 Task: Check the average views per listing of new roof in the last 3 years.
Action: Mouse moved to (890, 211)
Screenshot: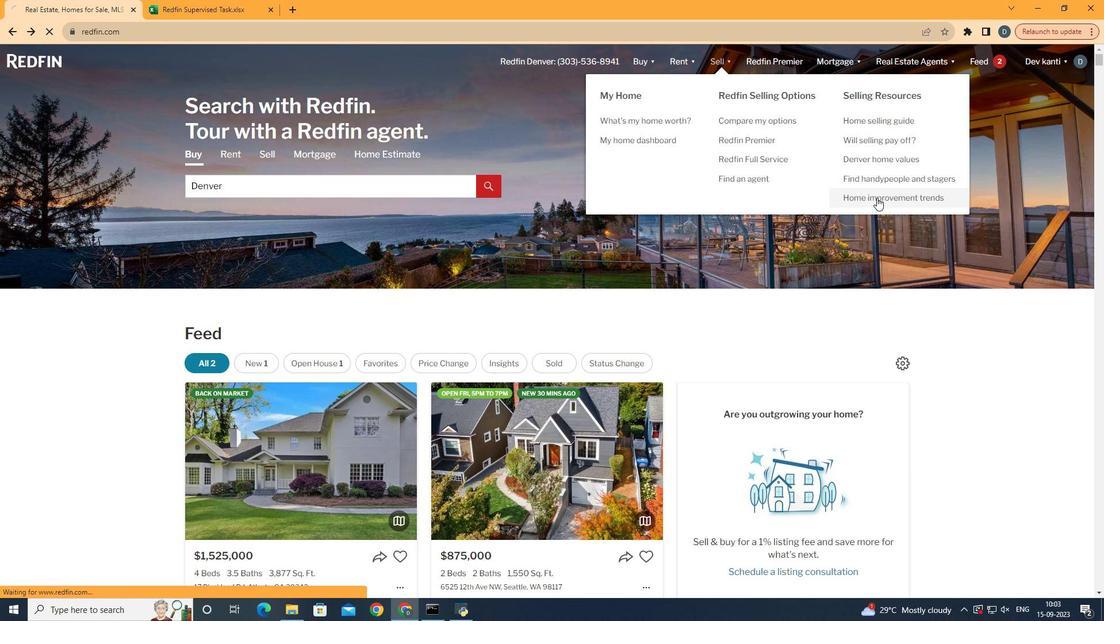 
Action: Mouse pressed left at (890, 211)
Screenshot: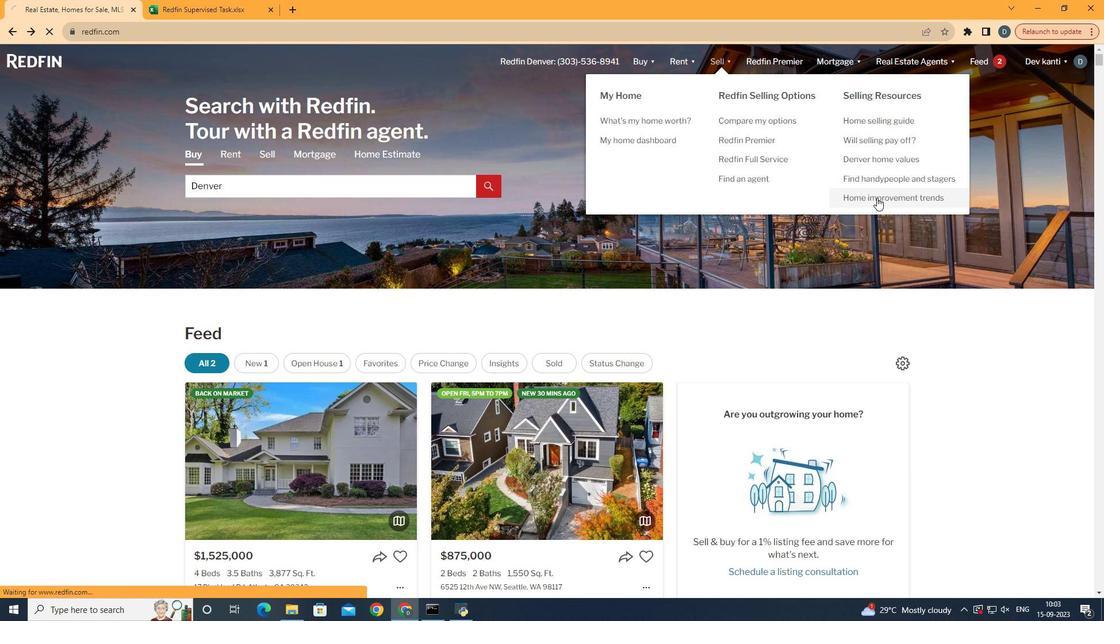 
Action: Mouse moved to (286, 235)
Screenshot: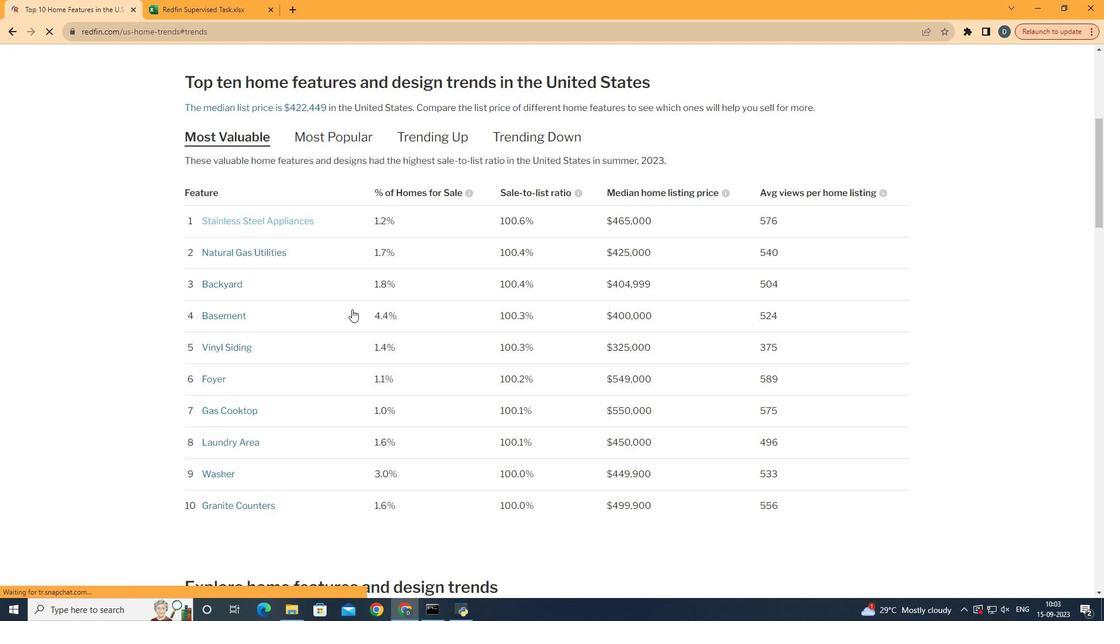
Action: Mouse pressed left at (286, 235)
Screenshot: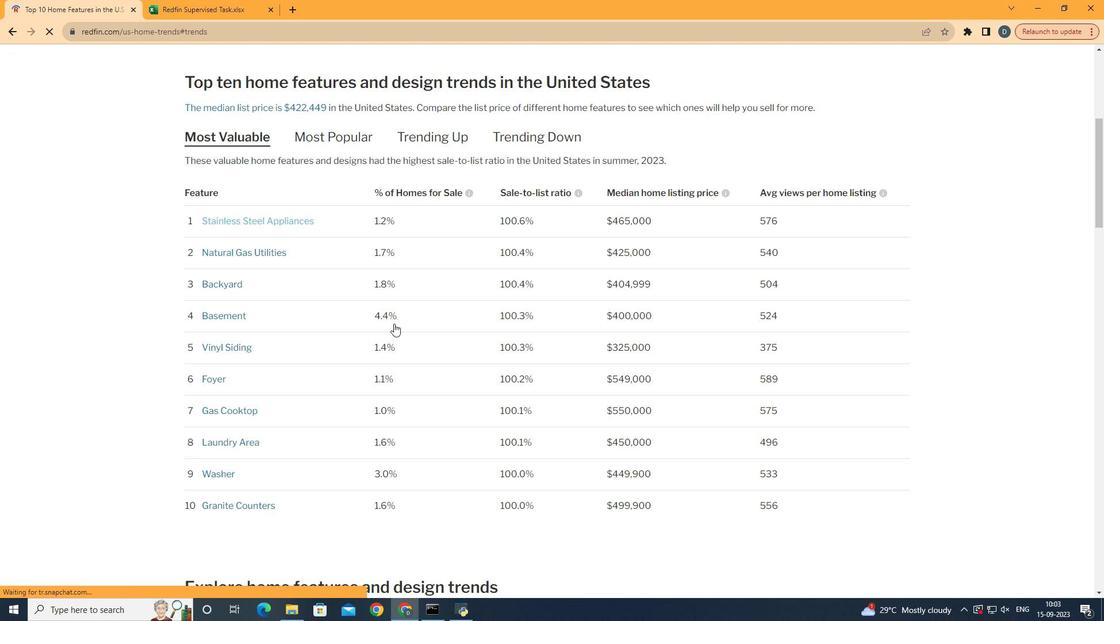 
Action: Mouse moved to (450, 334)
Screenshot: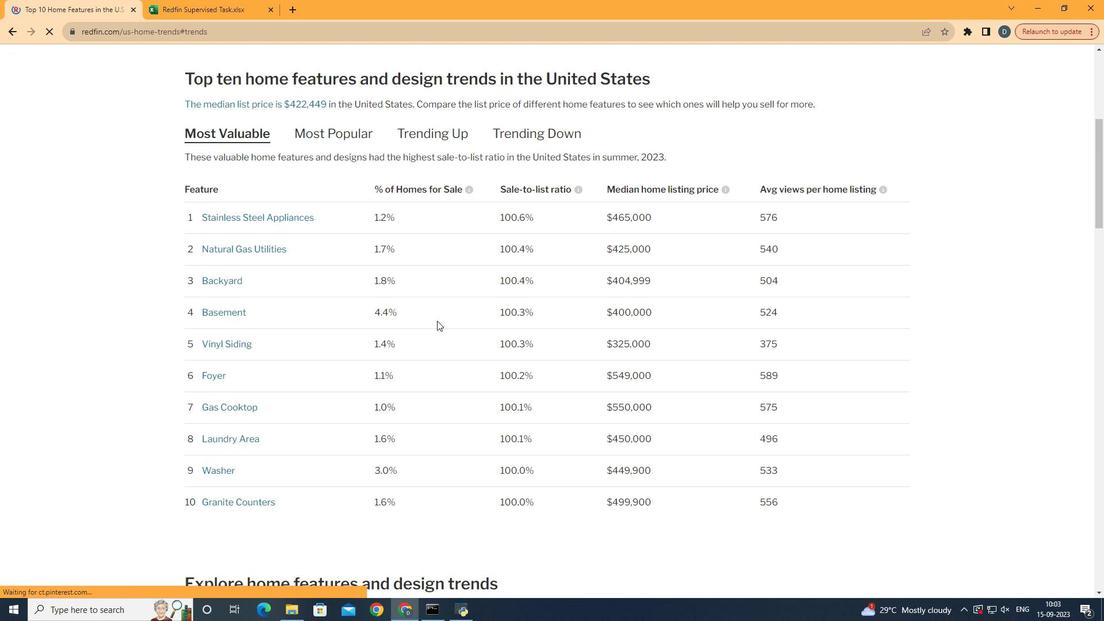 
Action: Mouse scrolled (450, 334) with delta (0, 0)
Screenshot: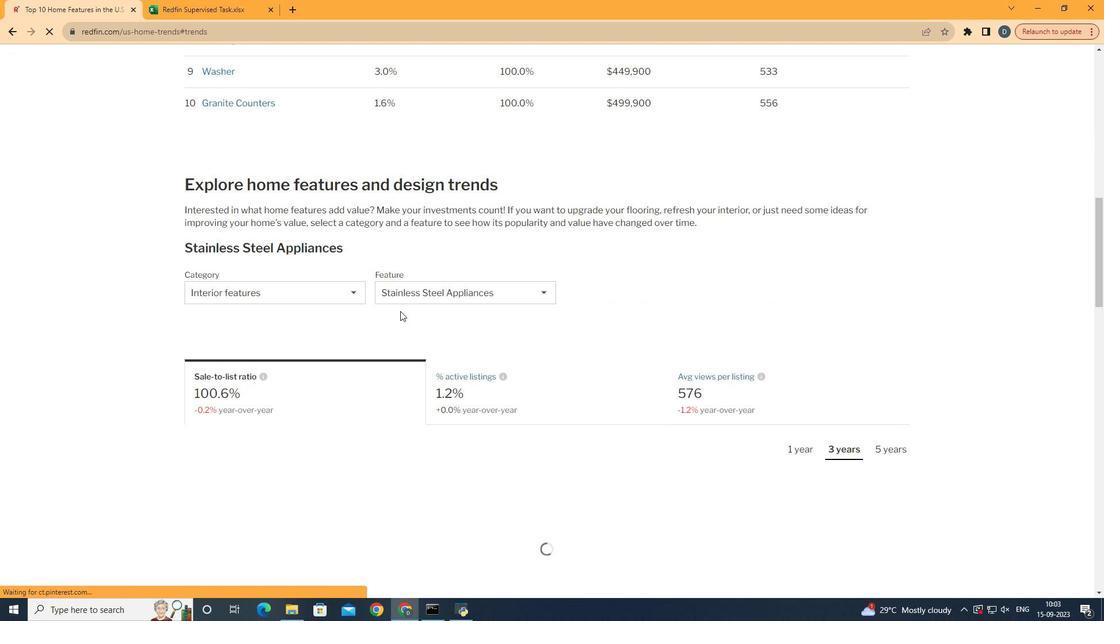 
Action: Mouse scrolled (450, 334) with delta (0, 0)
Screenshot: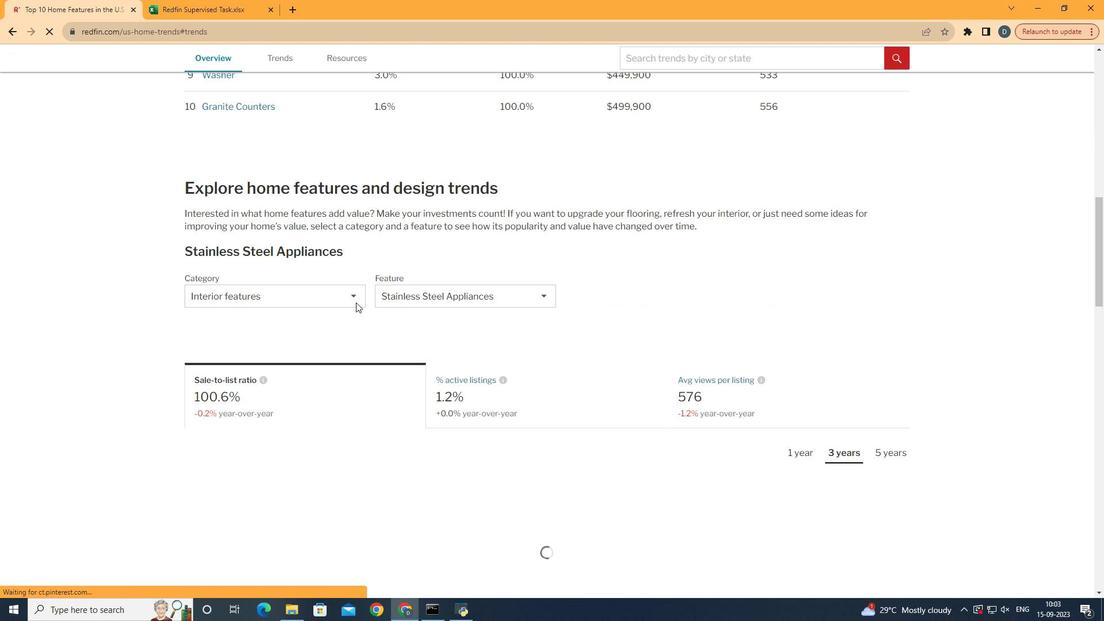 
Action: Mouse scrolled (450, 334) with delta (0, 0)
Screenshot: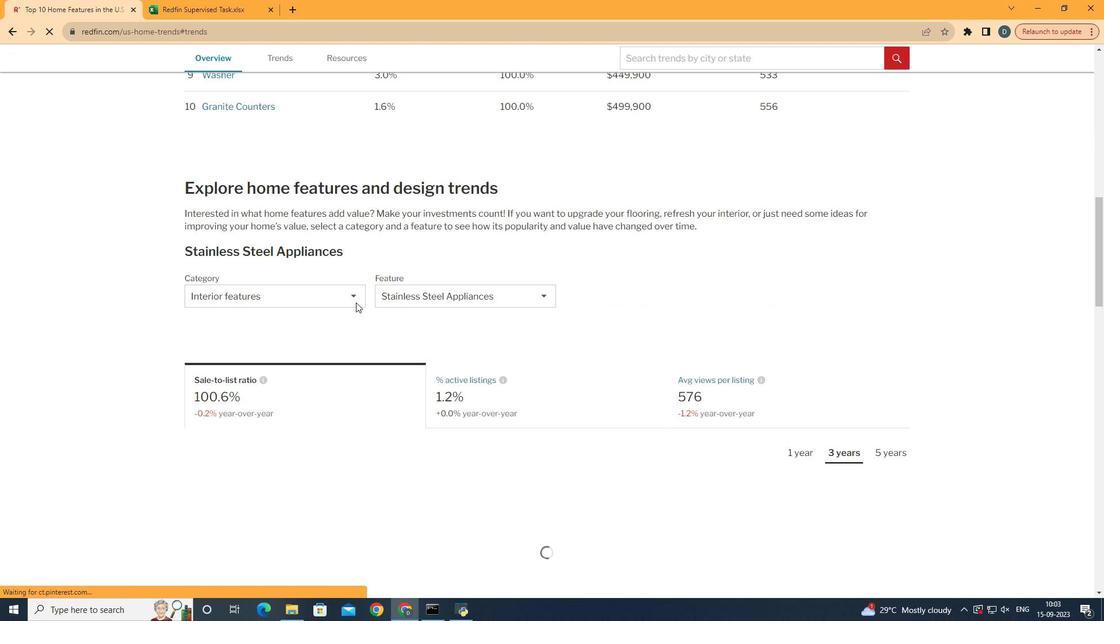 
Action: Mouse scrolled (450, 334) with delta (0, 0)
Screenshot: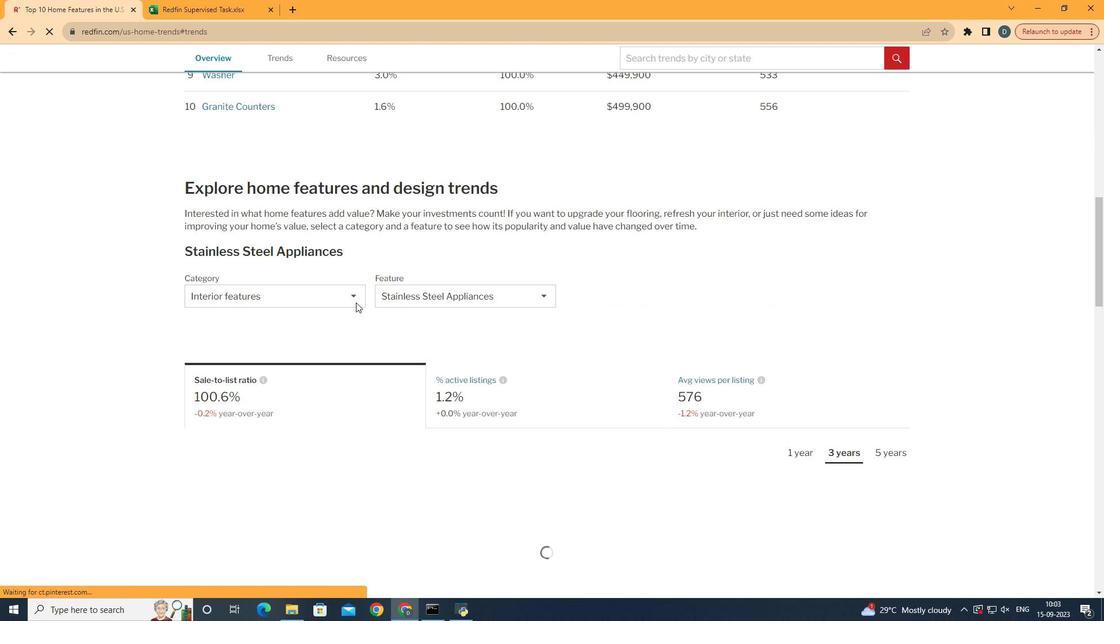 
Action: Mouse scrolled (450, 334) with delta (0, 0)
Screenshot: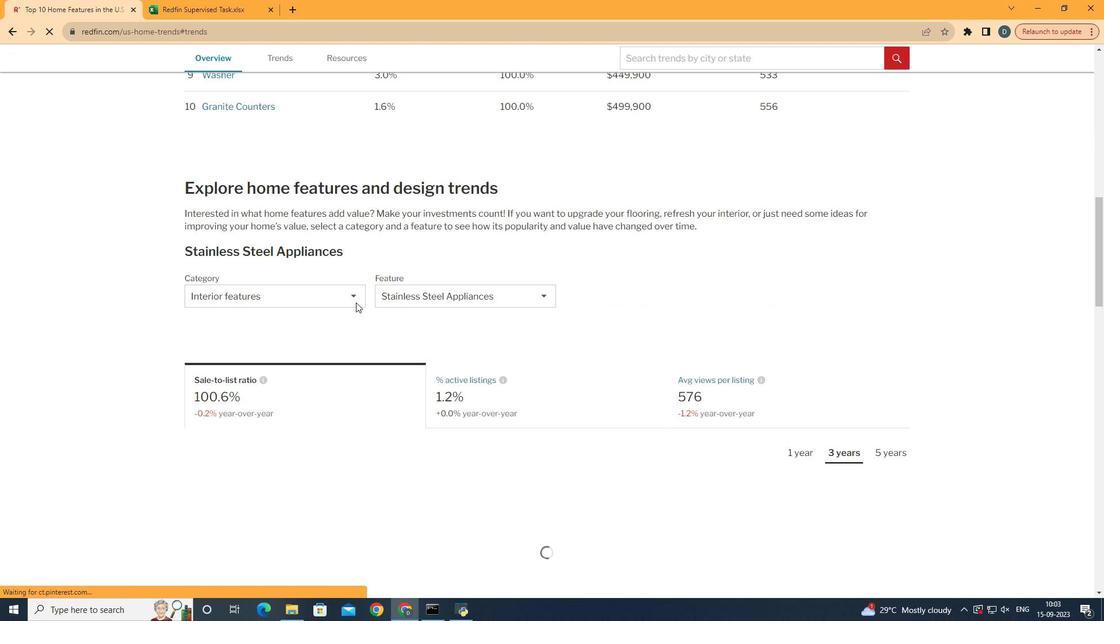 
Action: Mouse scrolled (450, 334) with delta (0, 0)
Screenshot: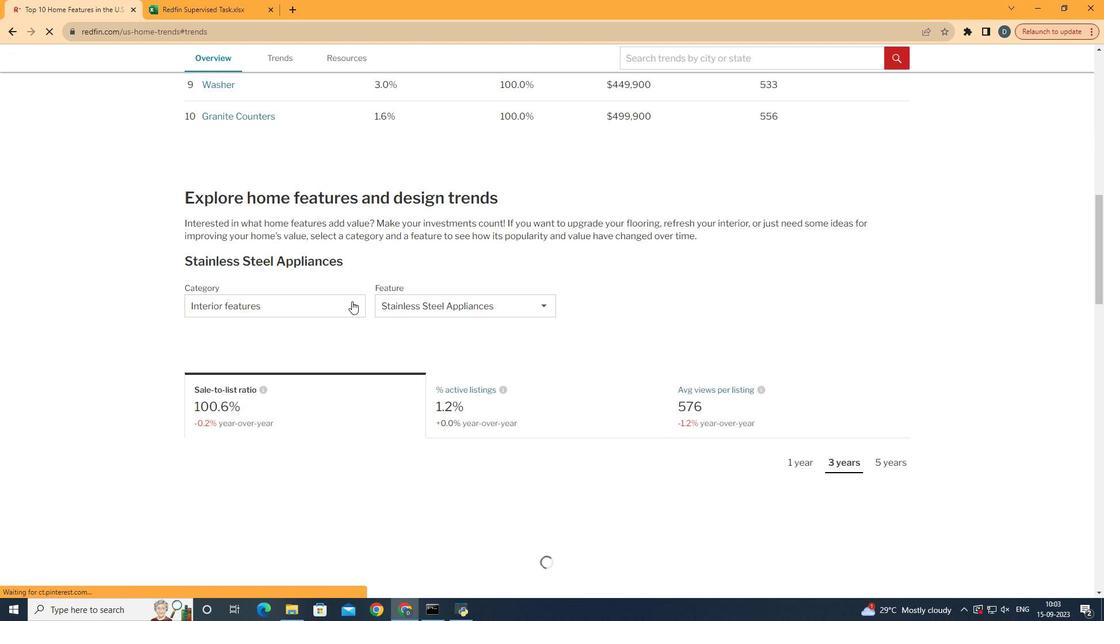 
Action: Mouse scrolled (450, 334) with delta (0, 0)
Screenshot: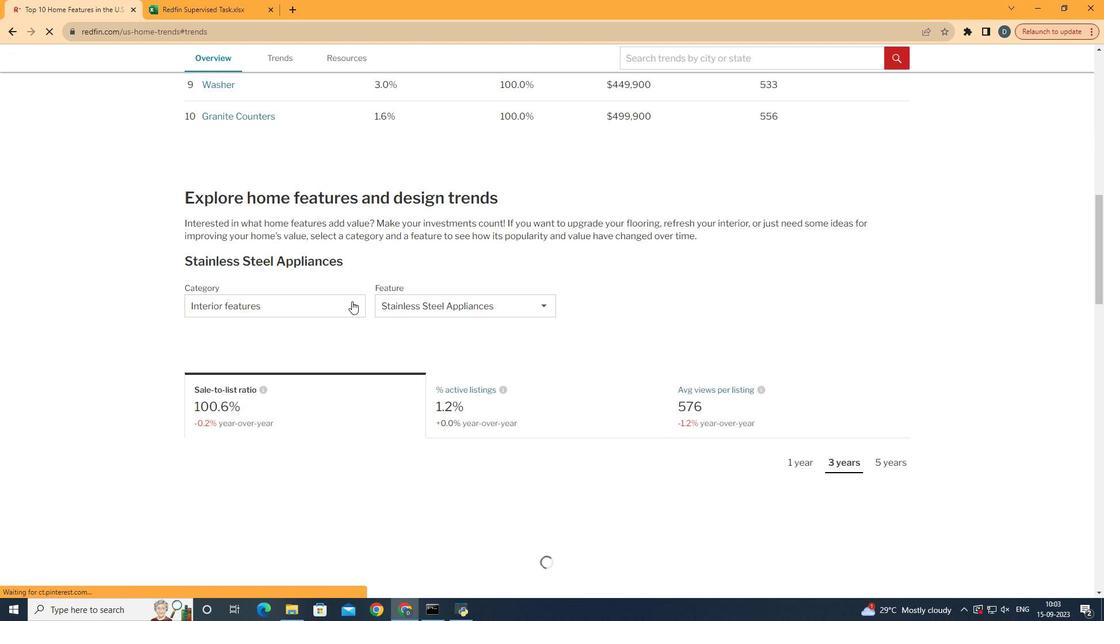 
Action: Mouse moved to (364, 312)
Screenshot: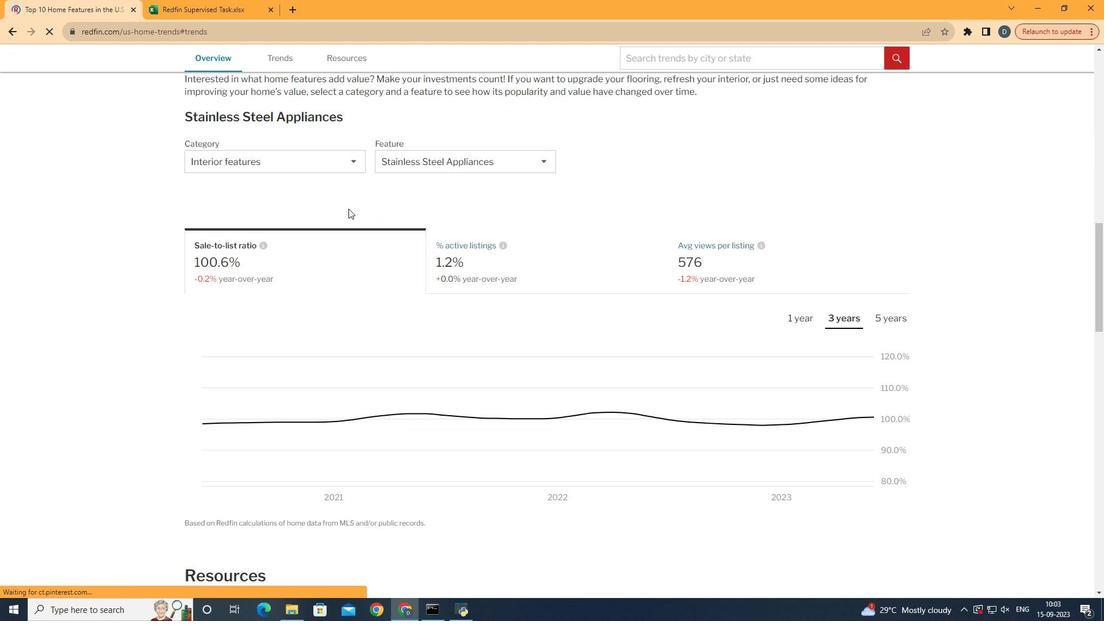 
Action: Mouse scrolled (364, 312) with delta (0, 0)
Screenshot: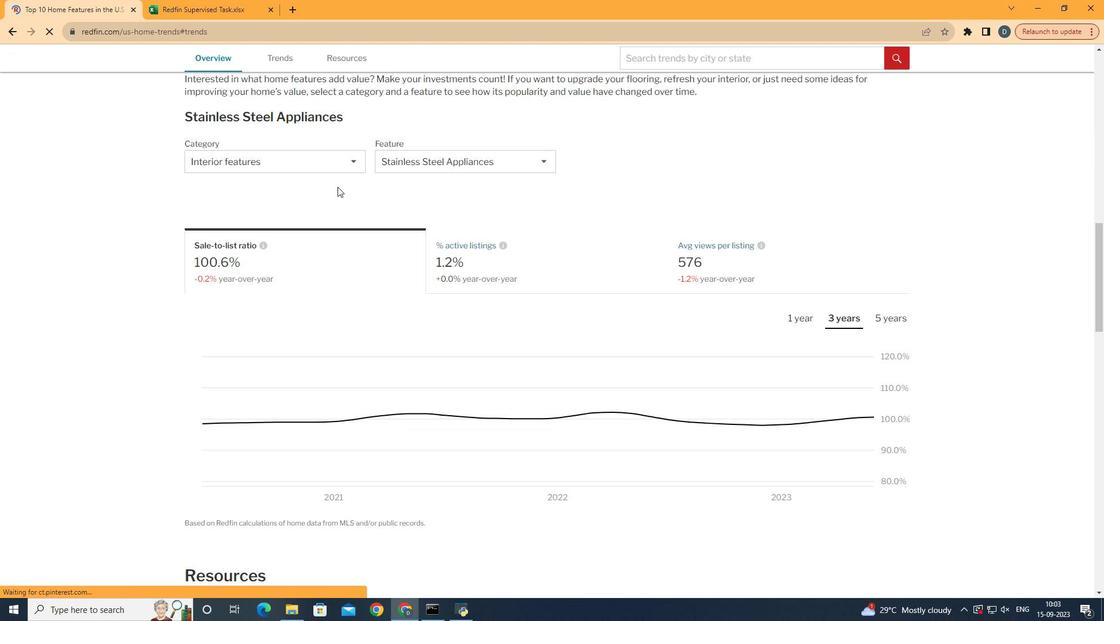 
Action: Mouse scrolled (364, 312) with delta (0, 0)
Screenshot: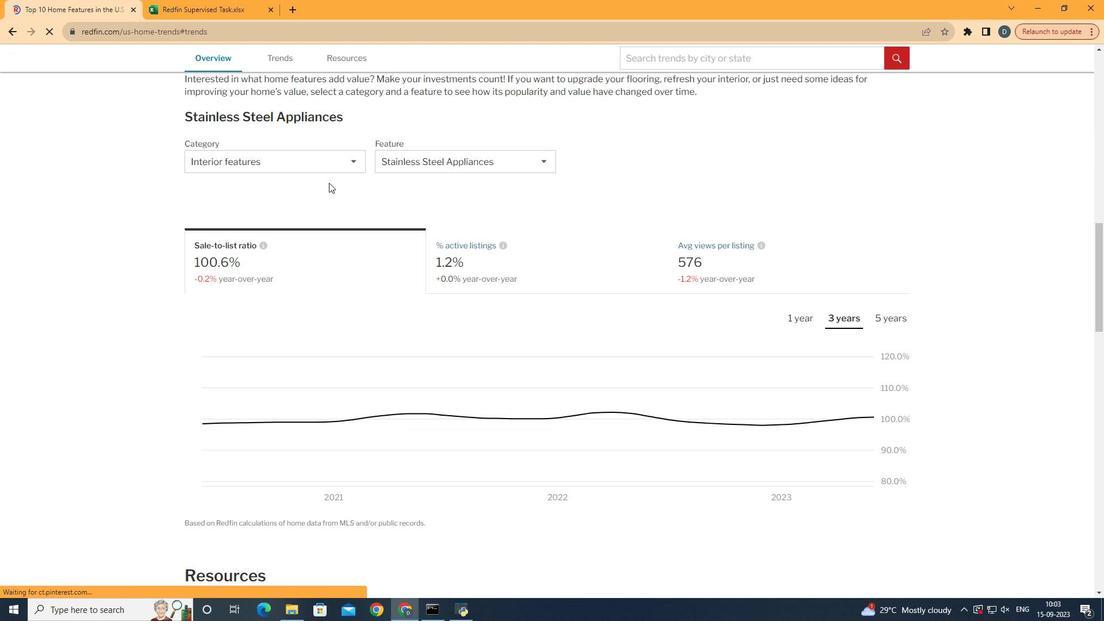 
Action: Mouse scrolled (364, 312) with delta (0, 0)
Screenshot: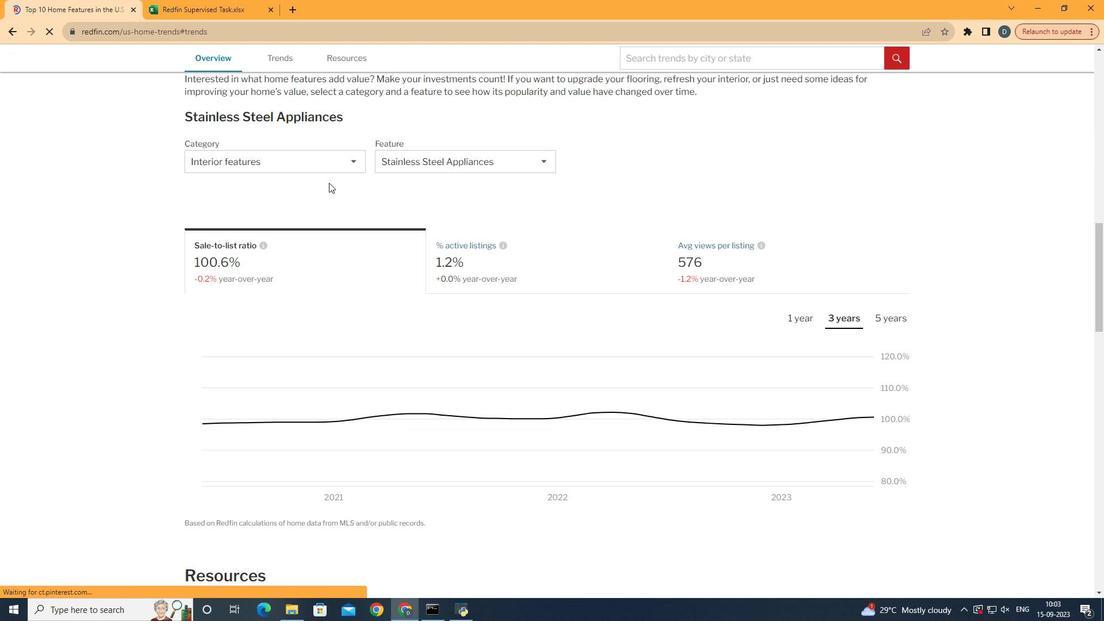 
Action: Mouse scrolled (364, 312) with delta (0, 0)
Screenshot: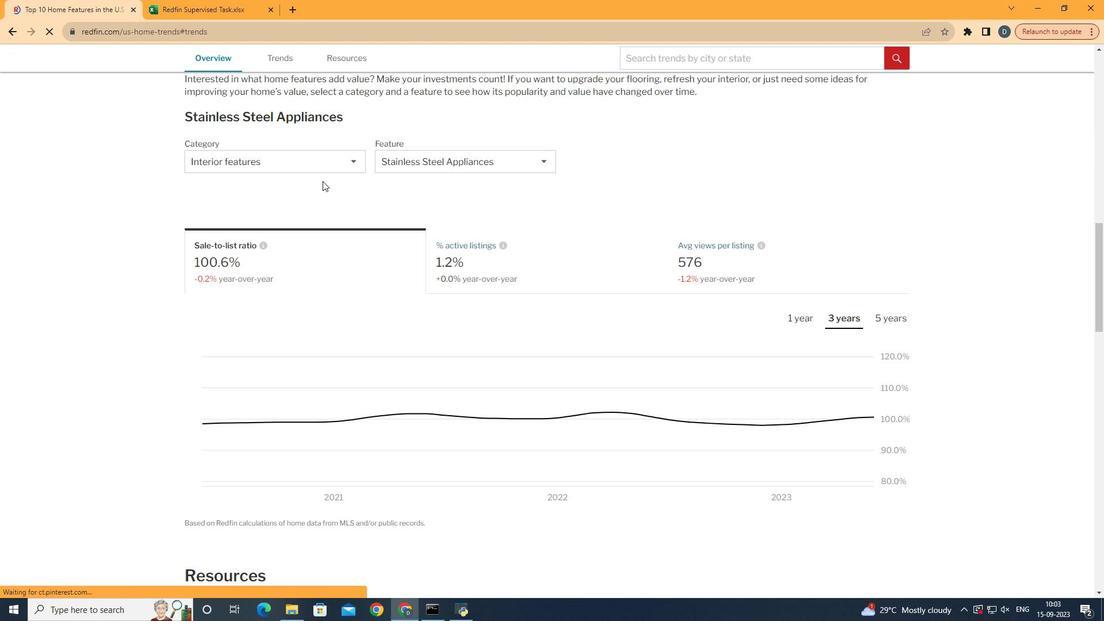 
Action: Mouse scrolled (364, 312) with delta (0, 0)
Screenshot: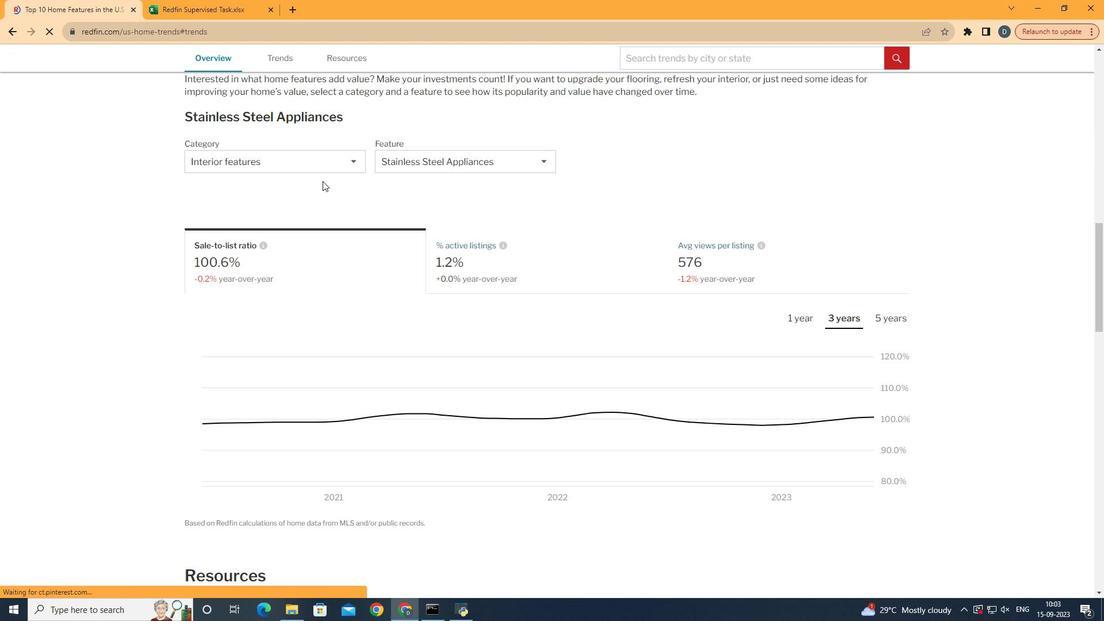 
Action: Mouse moved to (332, 182)
Screenshot: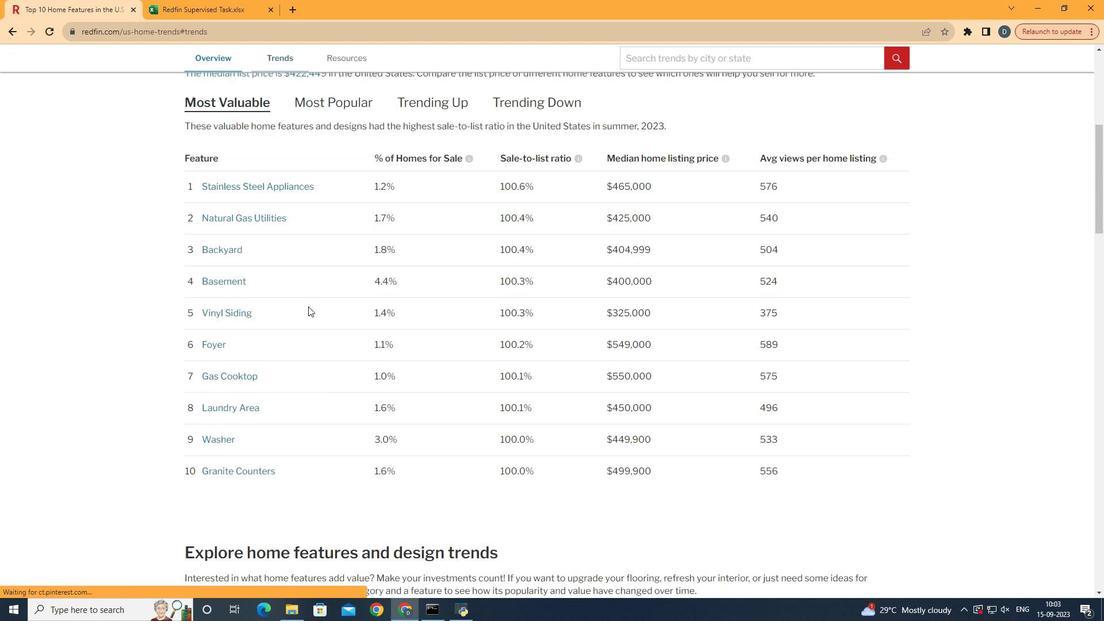 
Action: Mouse pressed left at (332, 182)
Screenshot: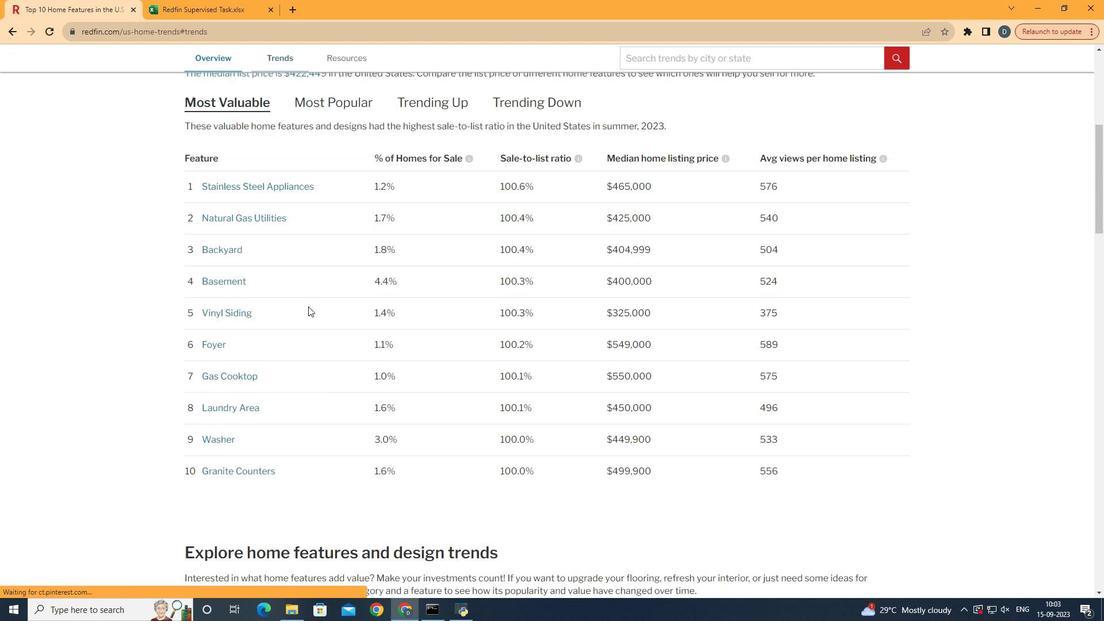 
Action: Mouse moved to (322, 320)
Screenshot: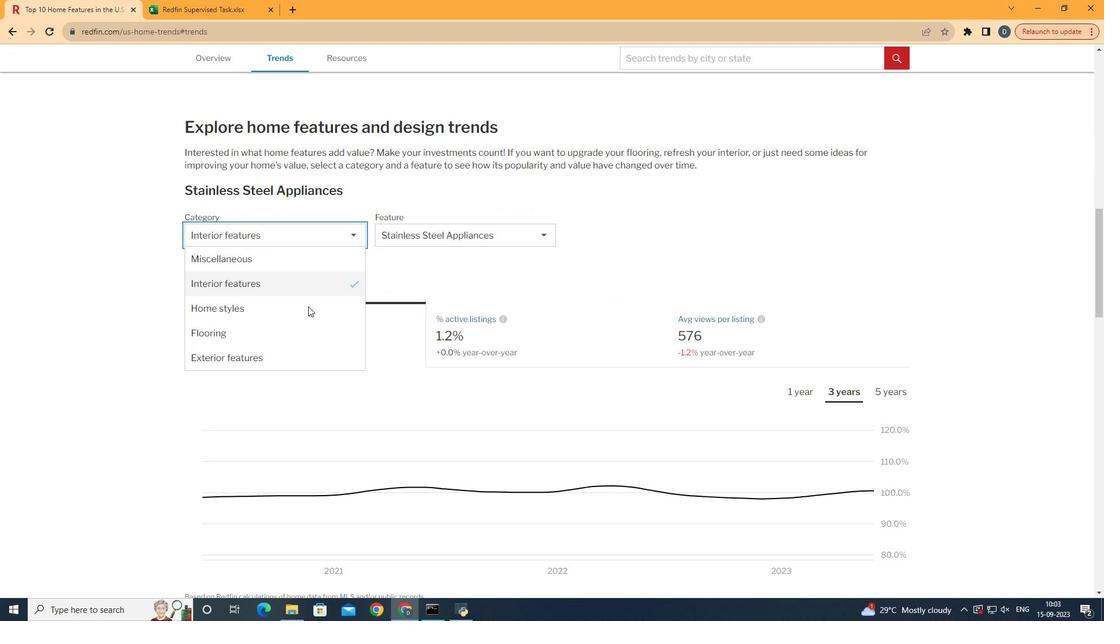 
Action: Mouse scrolled (322, 319) with delta (0, 0)
Screenshot: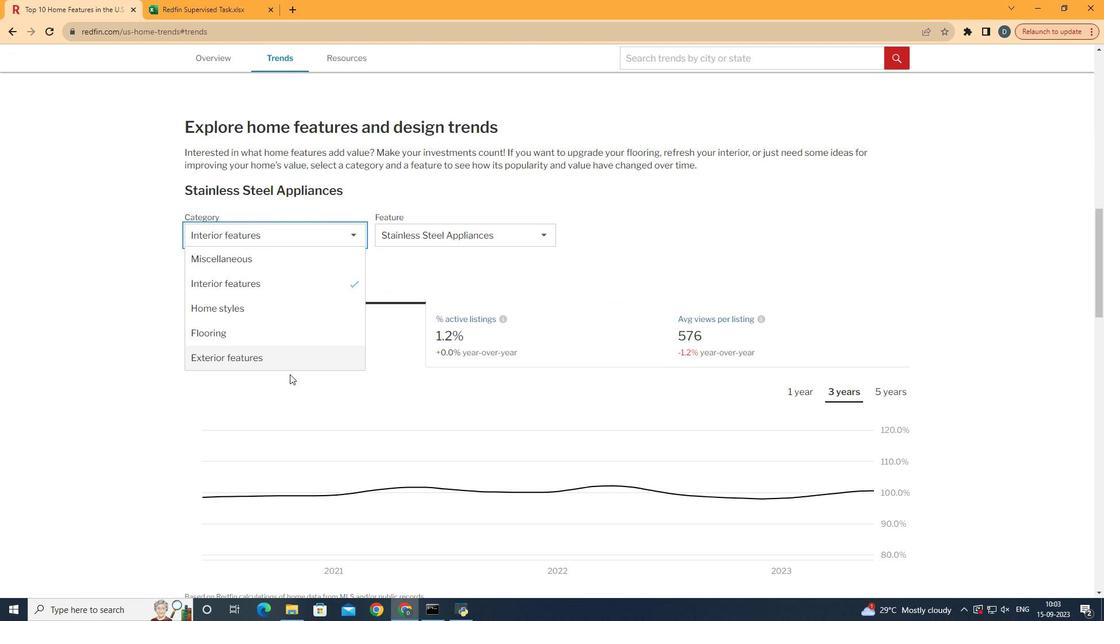 
Action: Mouse scrolled (322, 319) with delta (0, 0)
Screenshot: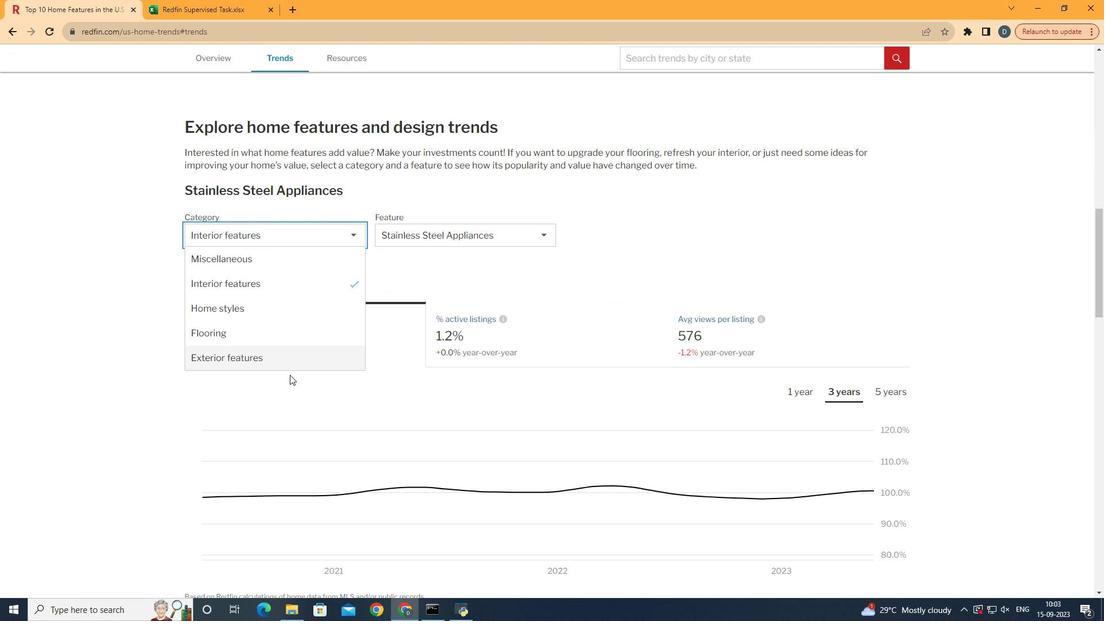 
Action: Mouse scrolled (322, 319) with delta (0, -1)
Screenshot: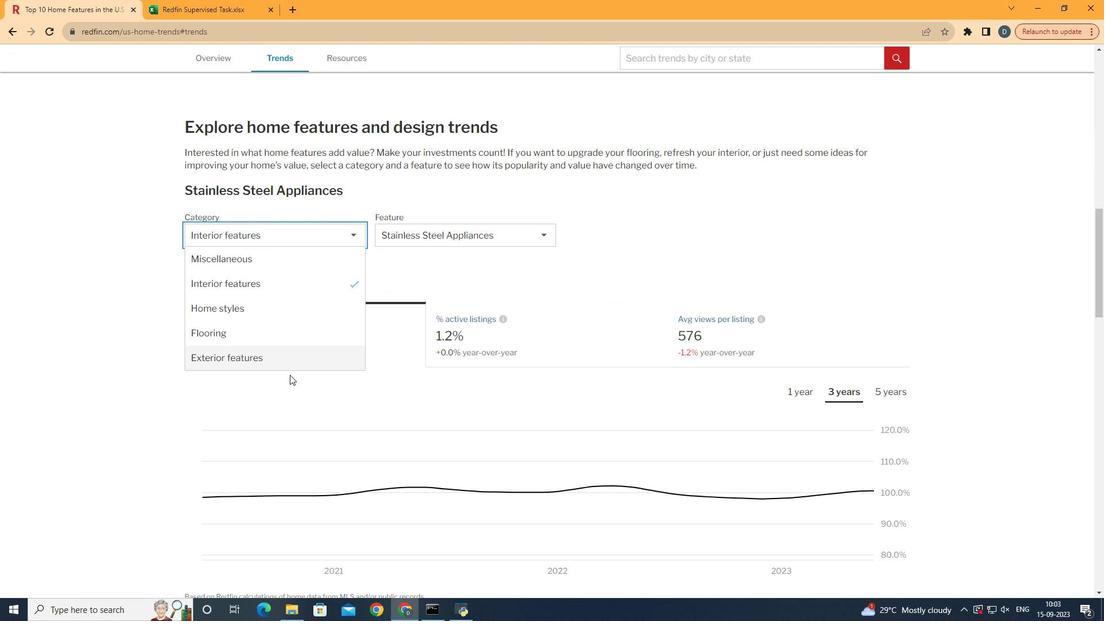 
Action: Mouse scrolled (322, 319) with delta (0, 0)
Screenshot: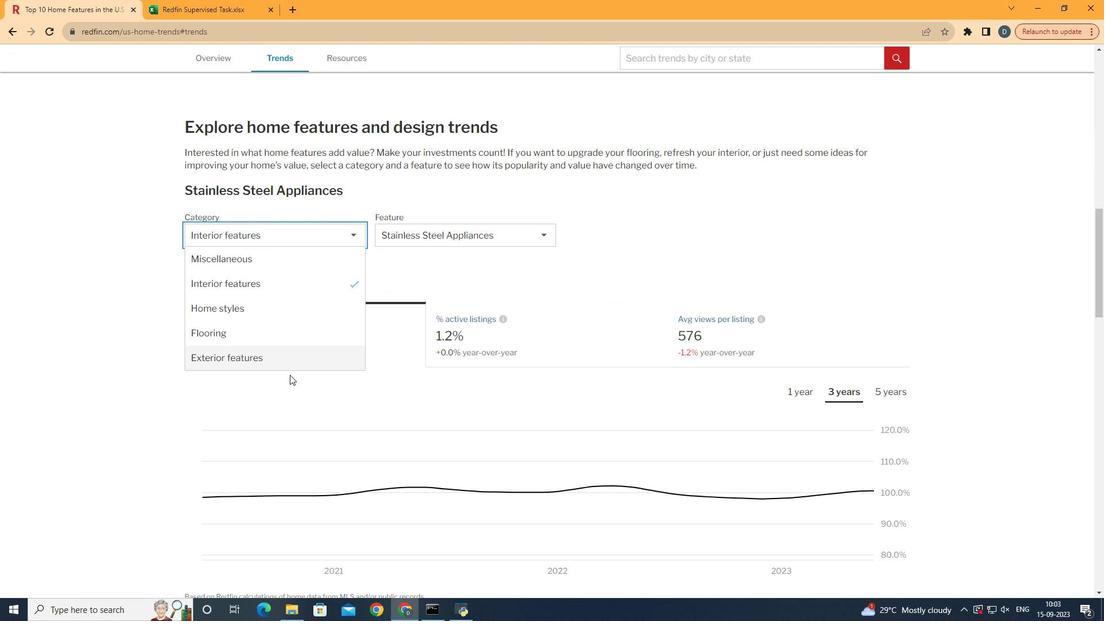 
Action: Mouse scrolled (322, 319) with delta (0, 0)
Screenshot: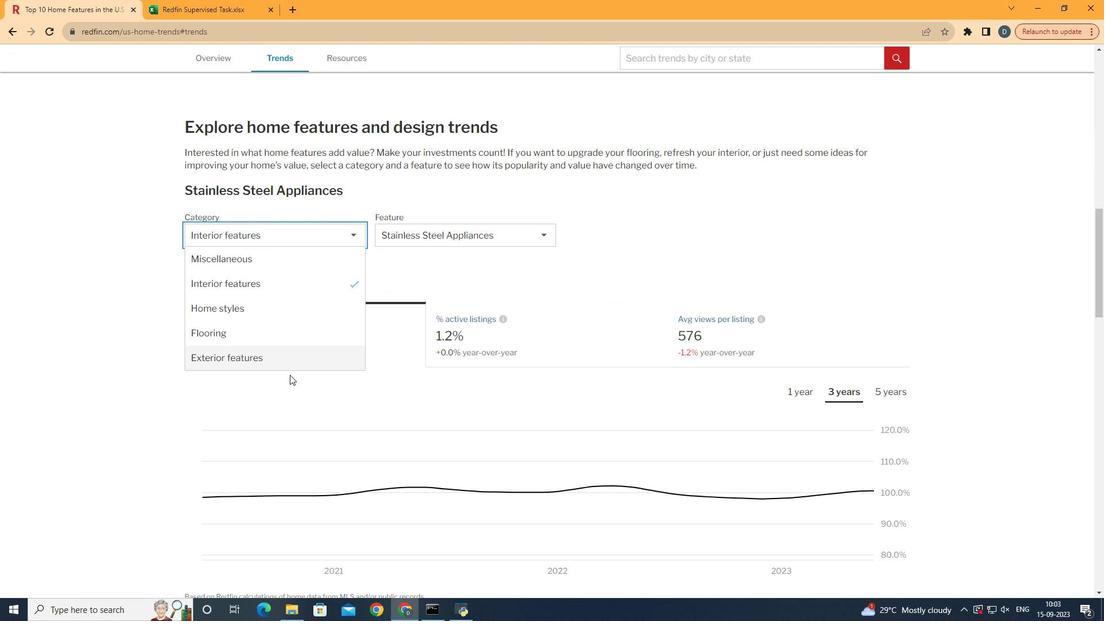 
Action: Mouse scrolled (322, 319) with delta (0, 0)
Screenshot: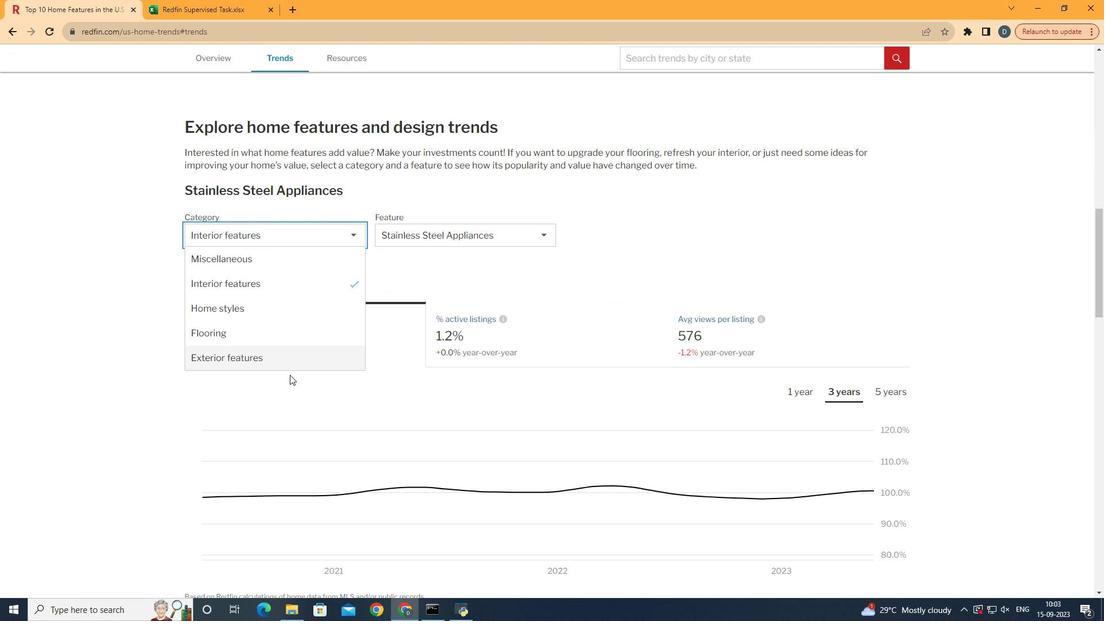 
Action: Mouse scrolled (322, 319) with delta (0, 0)
Screenshot: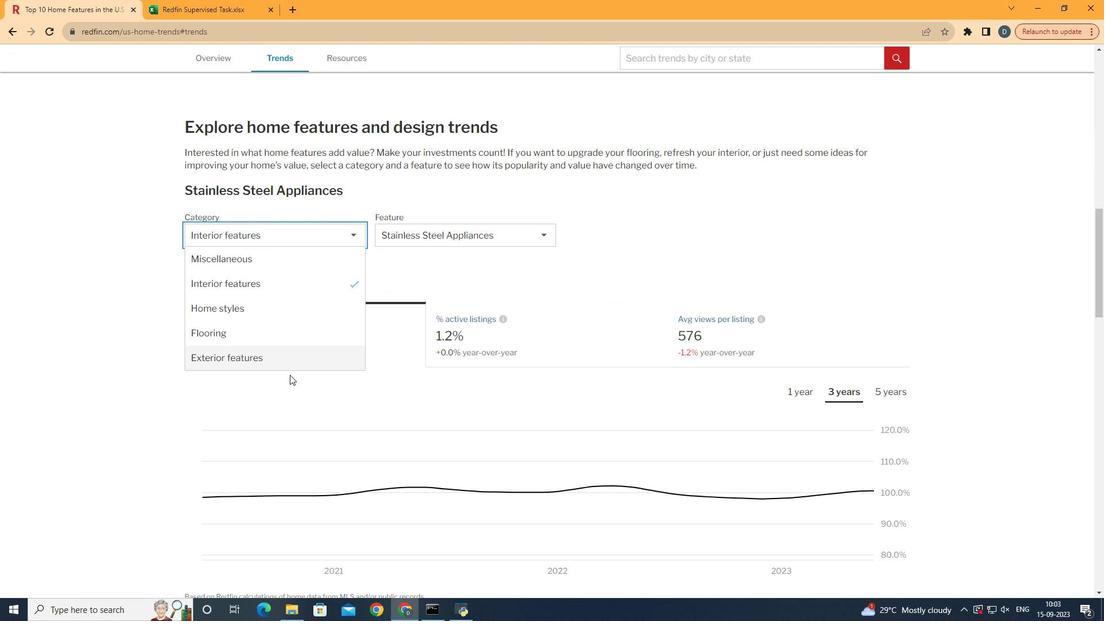 
Action: Mouse moved to (320, 375)
Screenshot: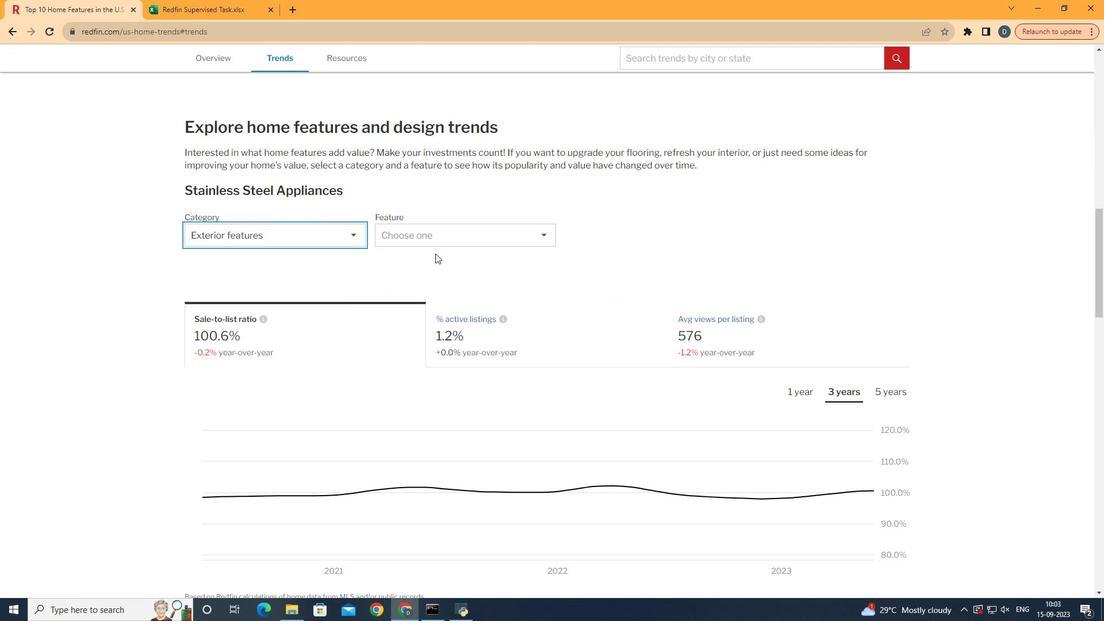 
Action: Mouse pressed left at (320, 375)
Screenshot: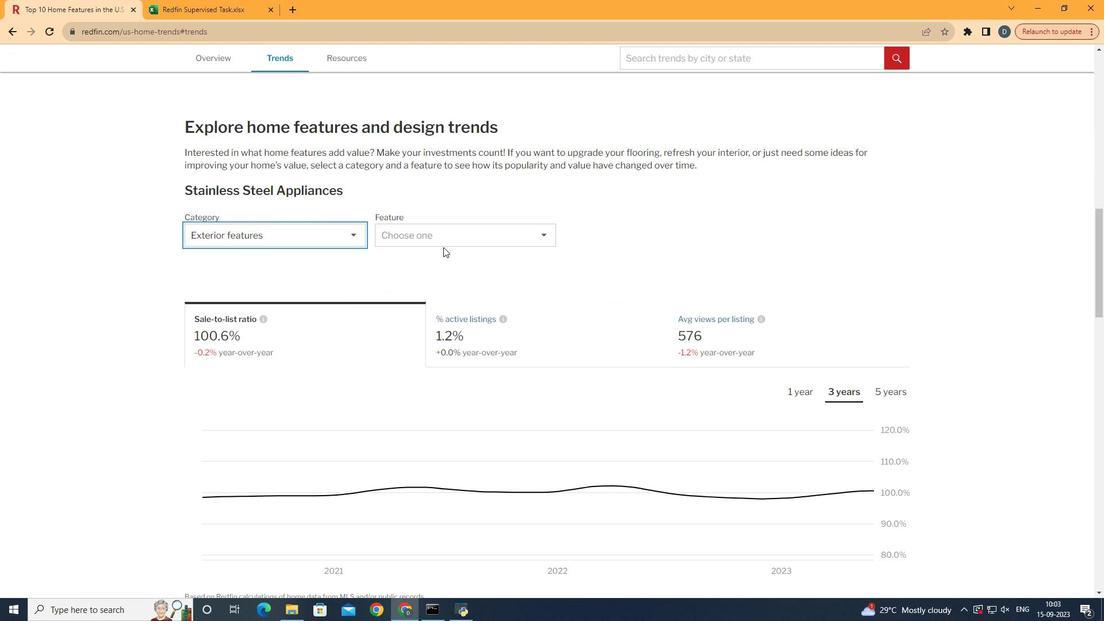 
Action: Mouse moved to (464, 253)
Screenshot: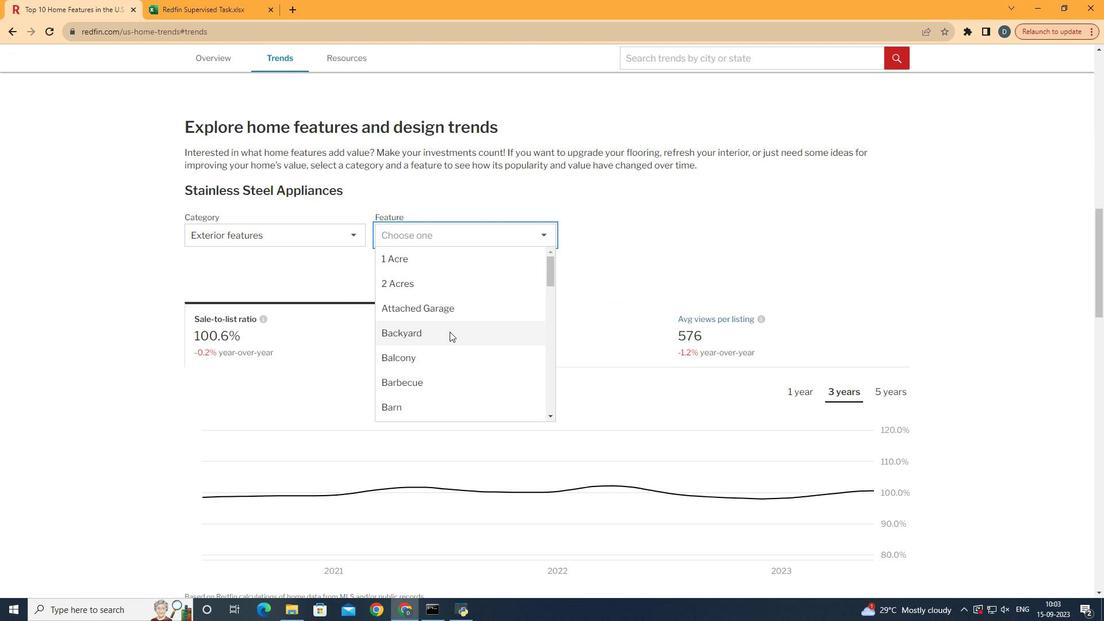 
Action: Mouse pressed left at (464, 253)
Screenshot: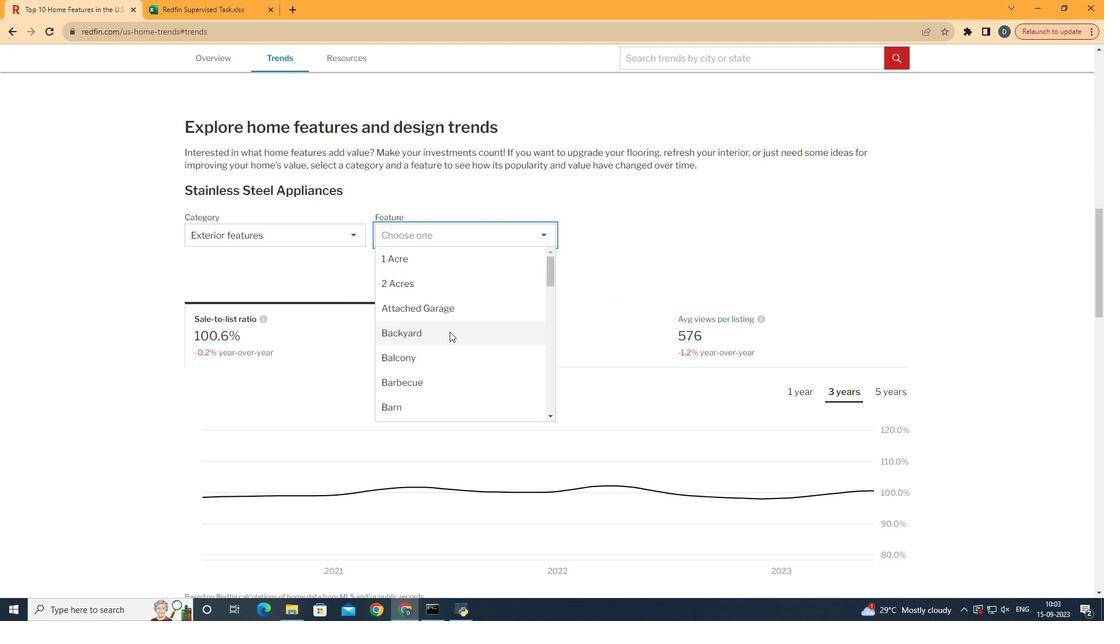 
Action: Mouse moved to (463, 345)
Screenshot: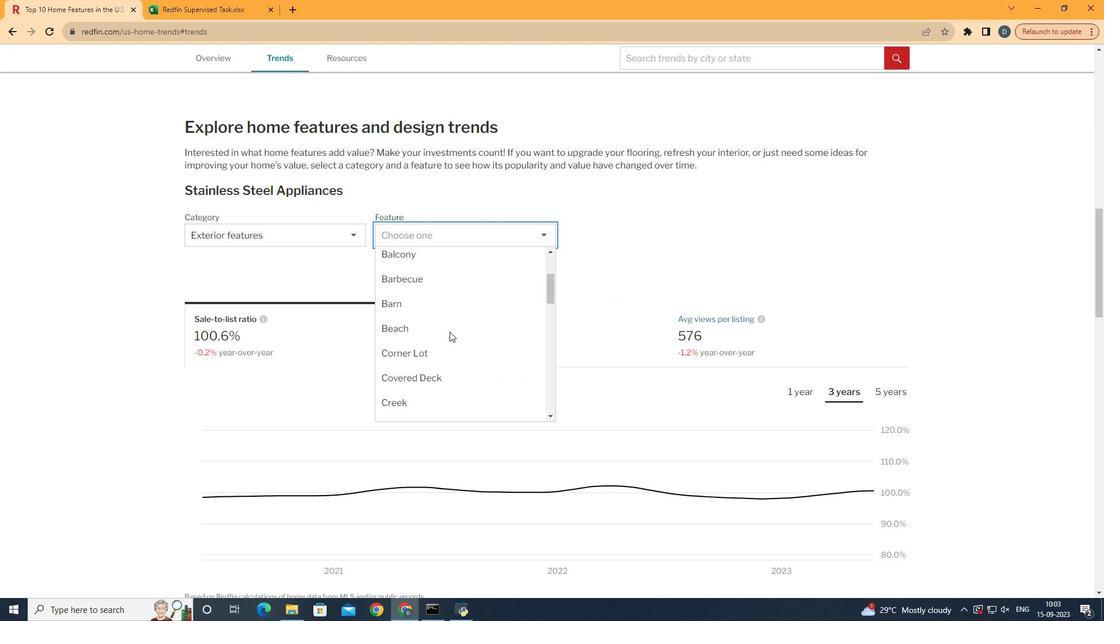 
Action: Mouse scrolled (463, 345) with delta (0, 0)
Screenshot: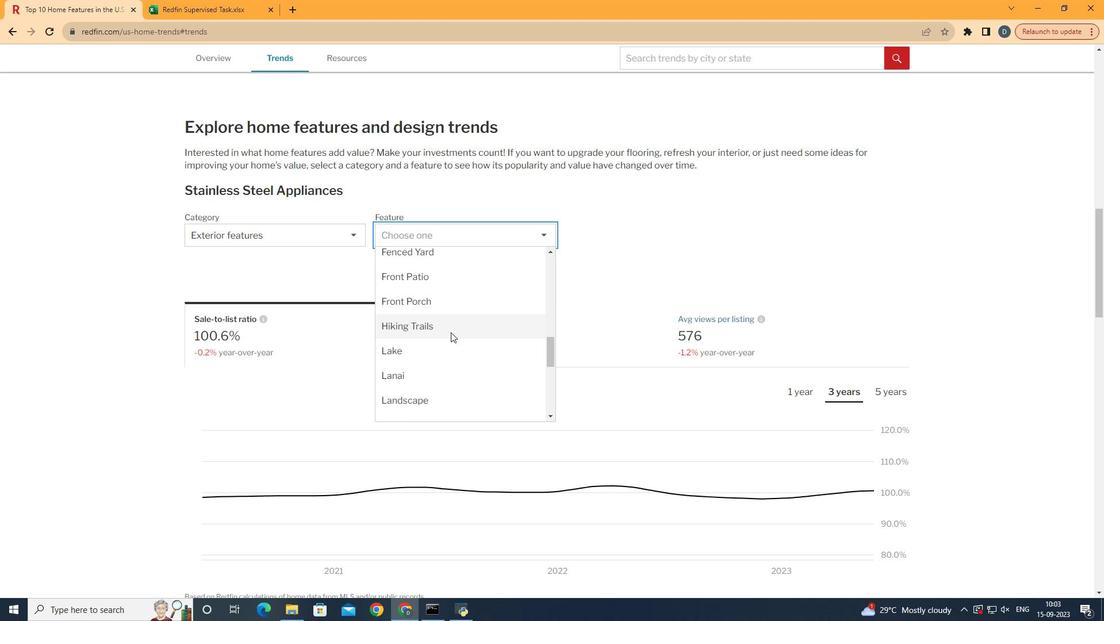 
Action: Mouse scrolled (463, 345) with delta (0, 0)
Screenshot: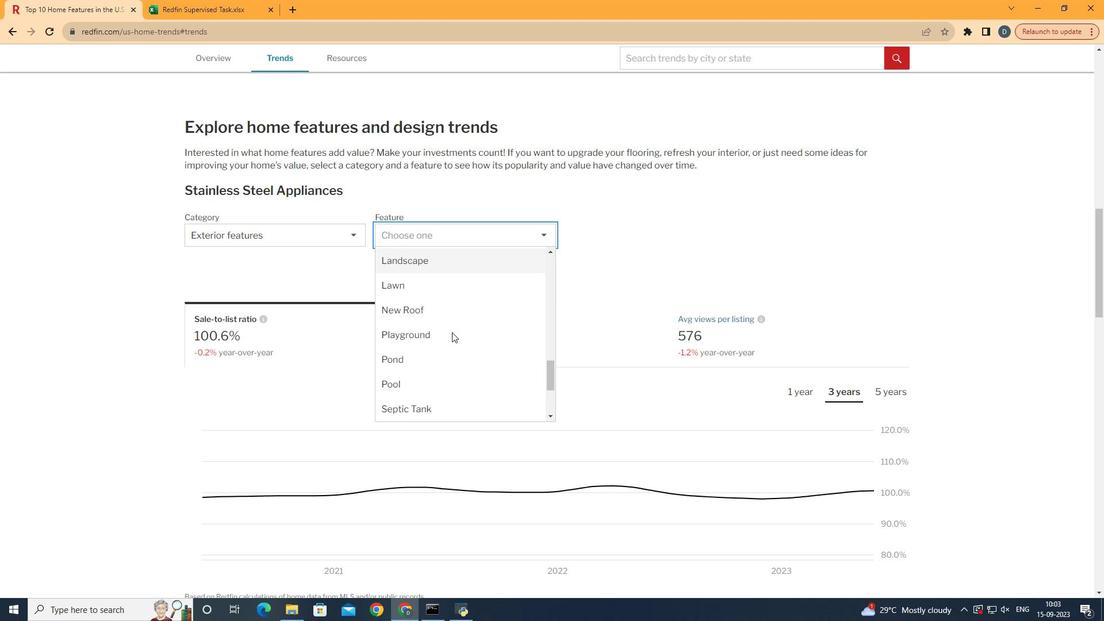 
Action: Mouse scrolled (463, 345) with delta (0, 0)
Screenshot: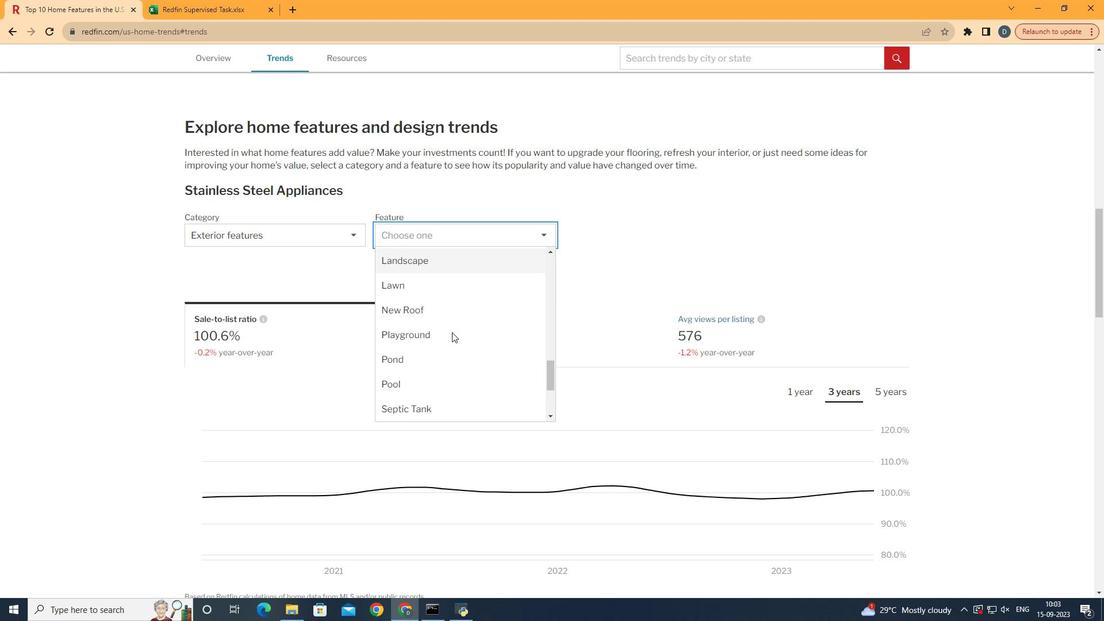 
Action: Mouse scrolled (463, 345) with delta (0, 0)
Screenshot: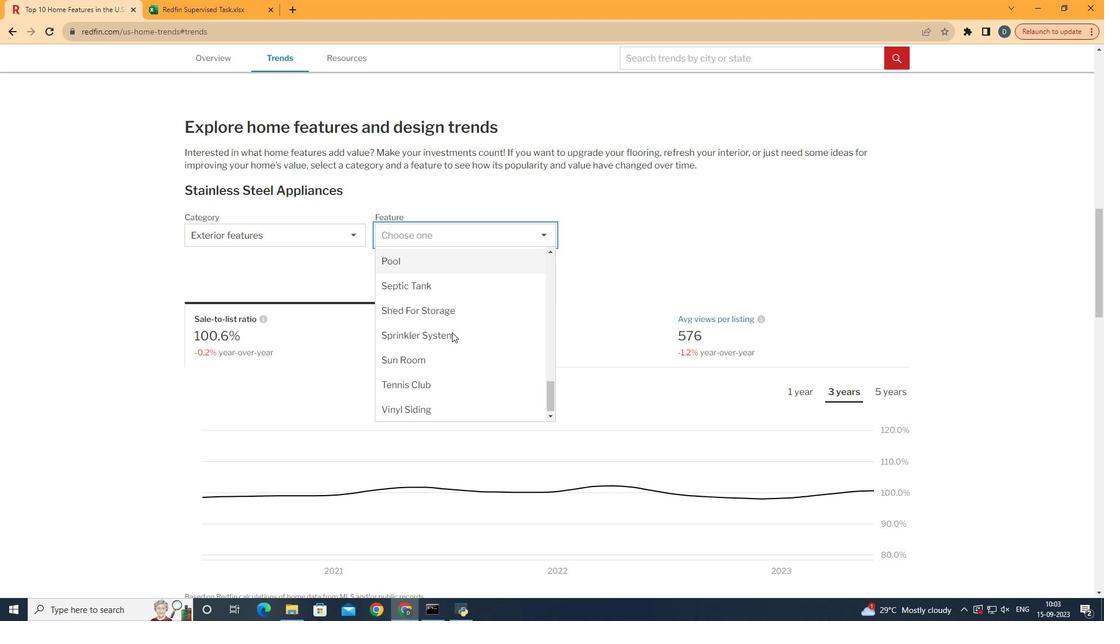 
Action: Mouse scrolled (463, 345) with delta (0, 0)
Screenshot: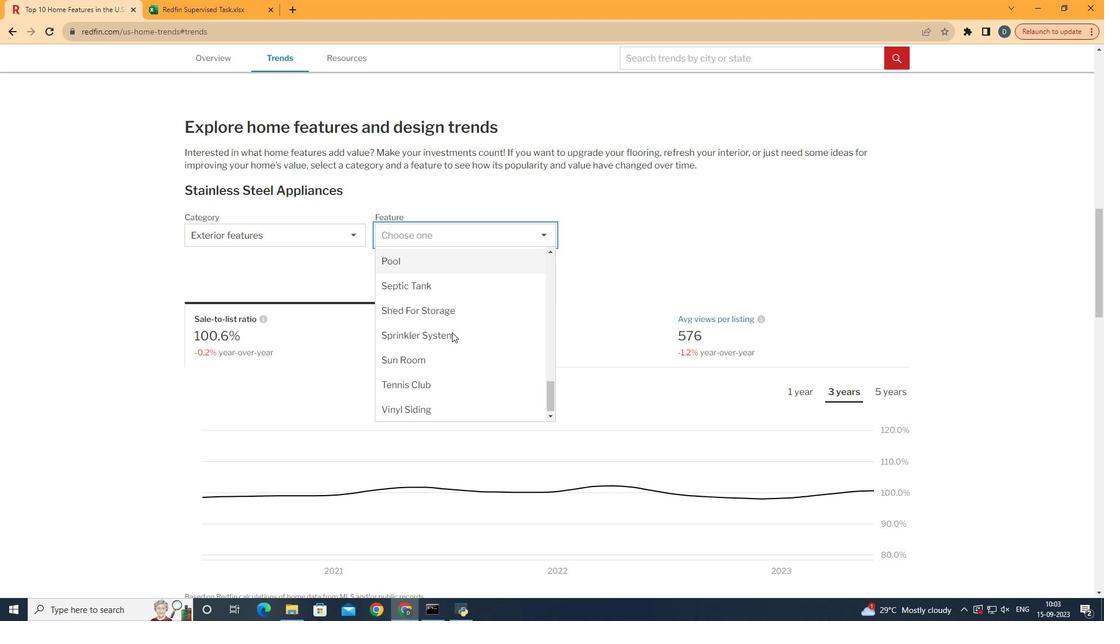 
Action: Mouse scrolled (463, 345) with delta (0, 0)
Screenshot: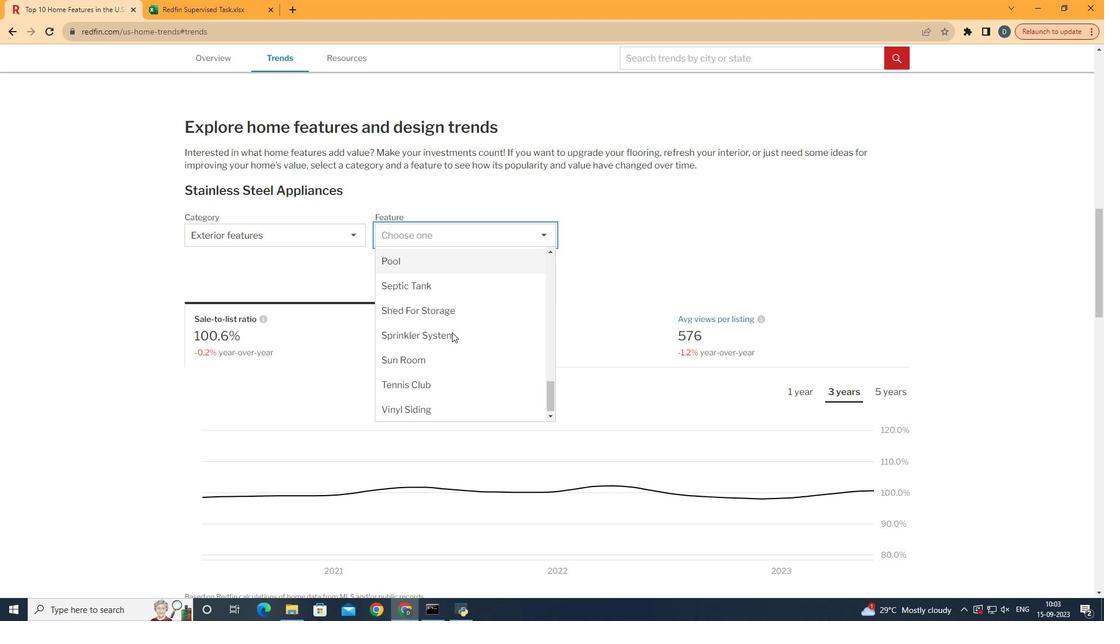 
Action: Mouse scrolled (463, 345) with delta (0, 0)
Screenshot: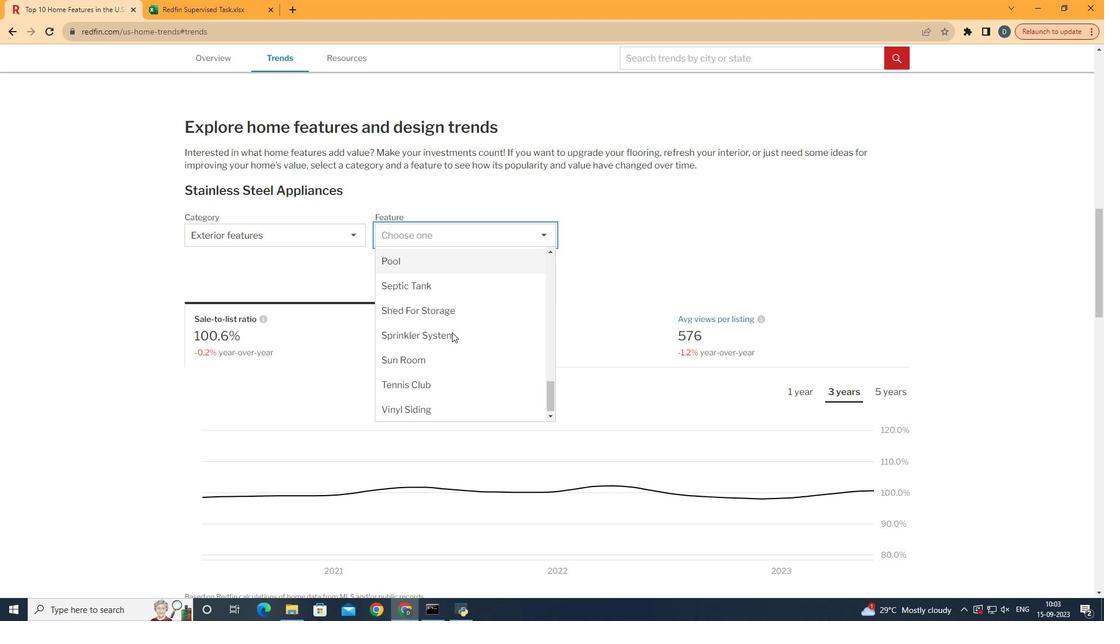 
Action: Mouse scrolled (463, 345) with delta (0, 0)
Screenshot: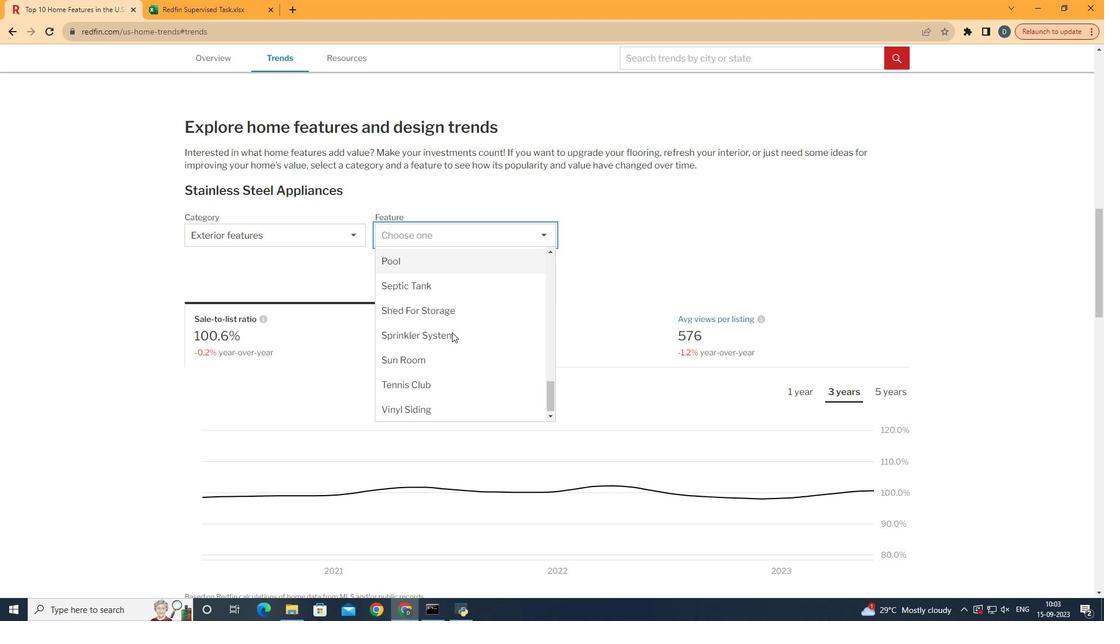 
Action: Mouse moved to (464, 346)
Screenshot: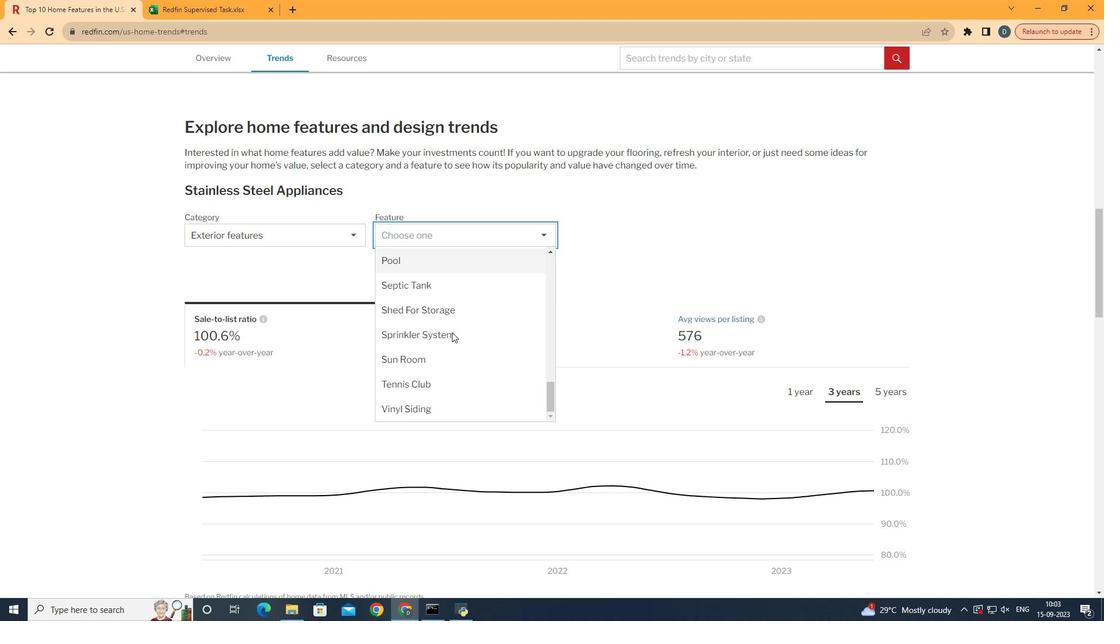 
Action: Mouse scrolled (464, 345) with delta (0, 0)
Screenshot: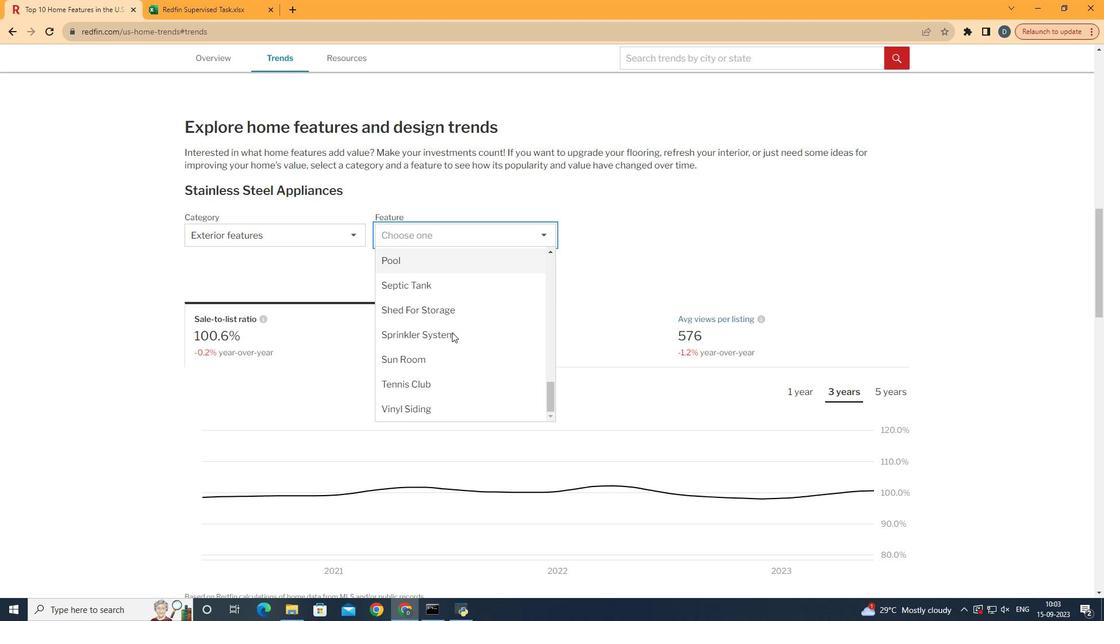 
Action: Mouse scrolled (464, 345) with delta (0, 0)
Screenshot: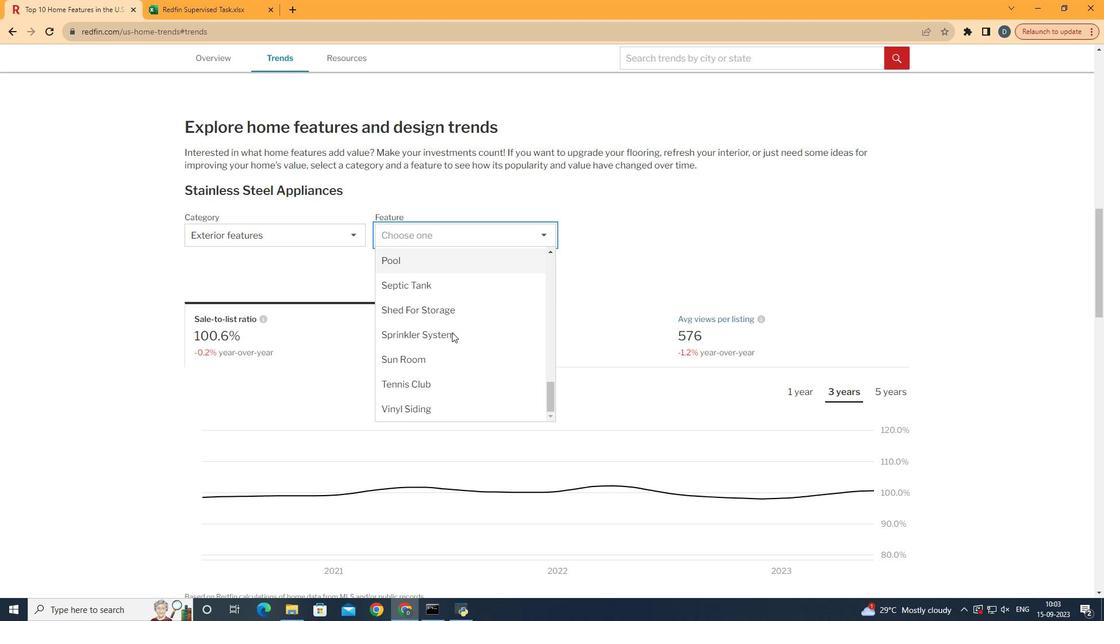 
Action: Mouse scrolled (464, 345) with delta (0, 0)
Screenshot: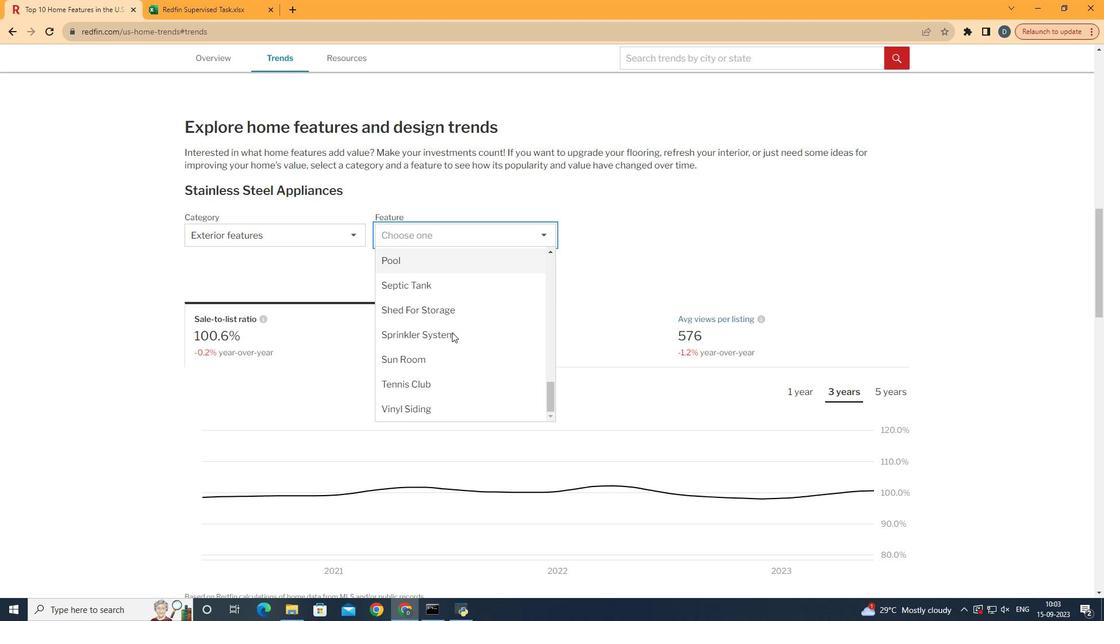 
Action: Mouse scrolled (464, 345) with delta (0, 0)
Screenshot: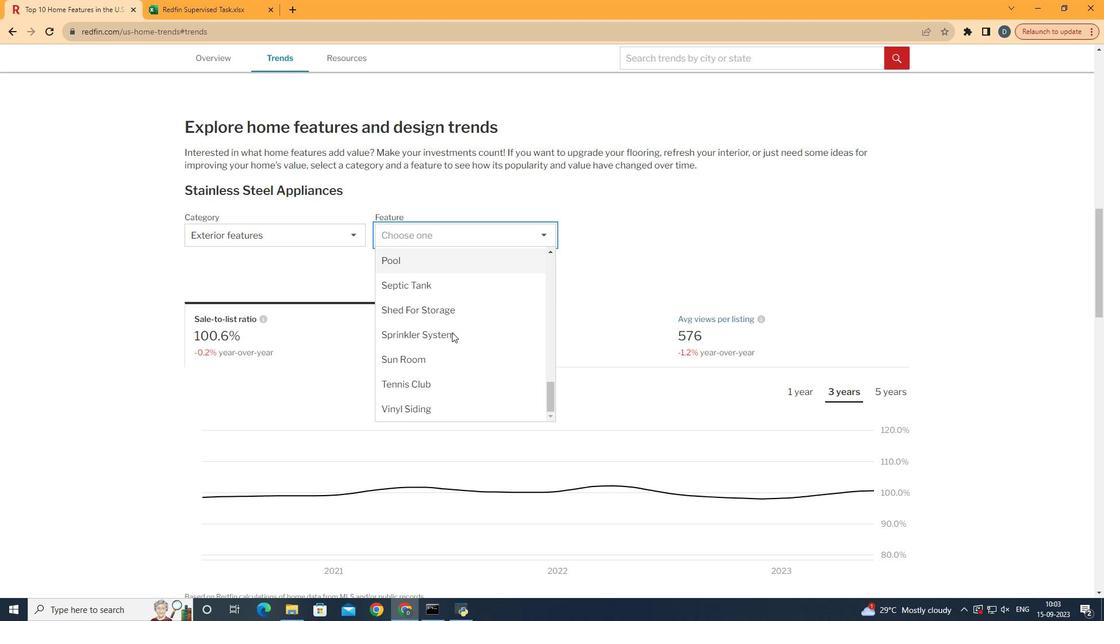 
Action: Mouse scrolled (464, 345) with delta (0, 0)
Screenshot: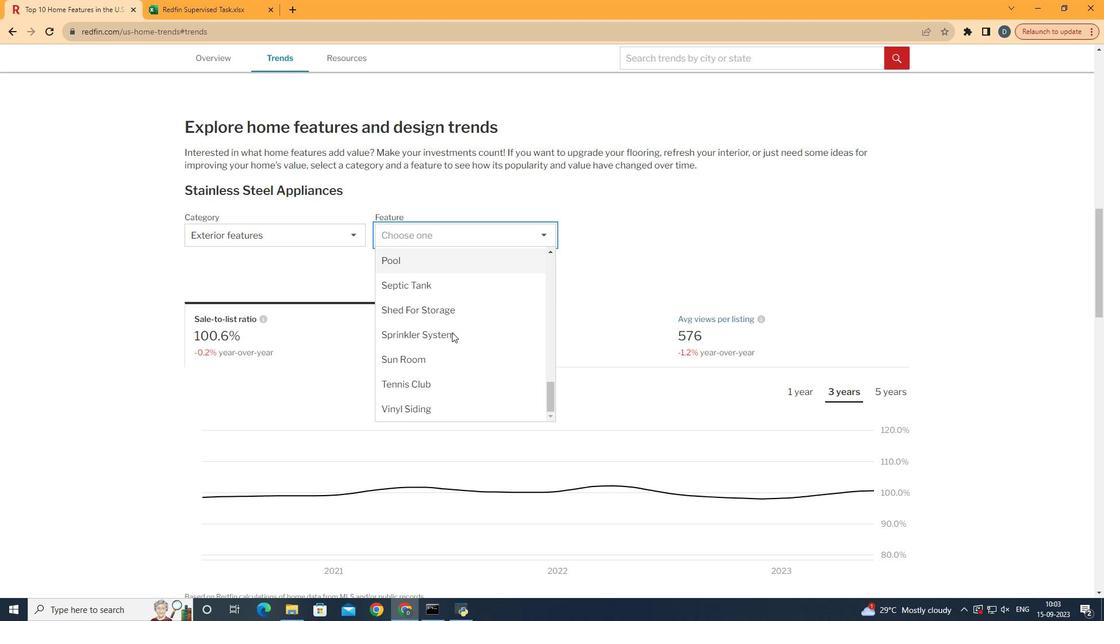 
Action: Mouse moved to (465, 346)
Screenshot: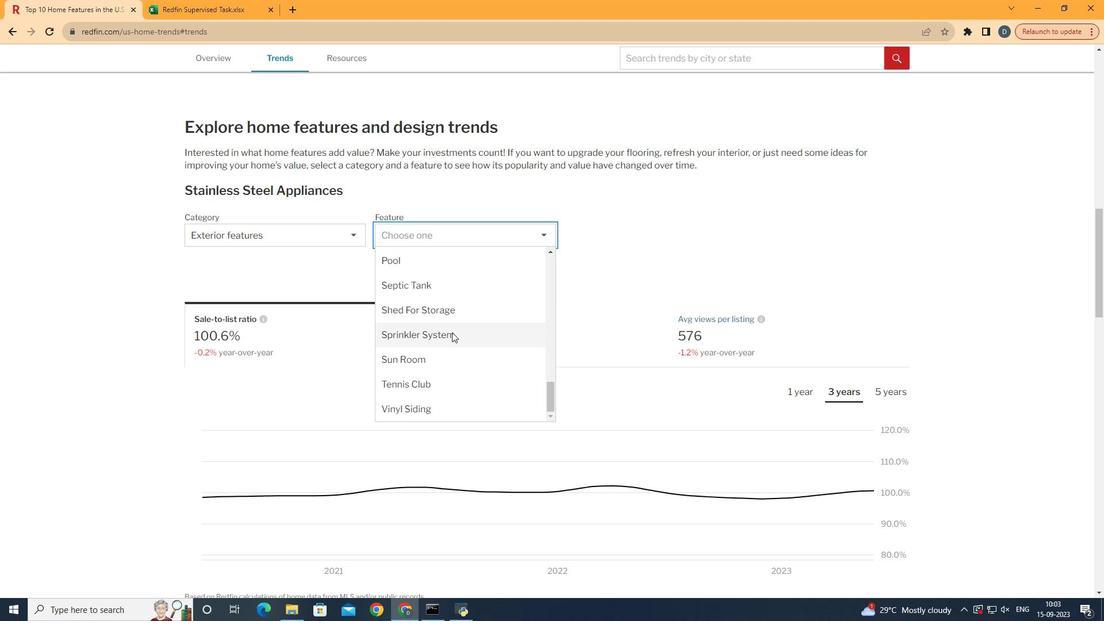 
Action: Mouse scrolled (465, 345) with delta (0, 0)
Screenshot: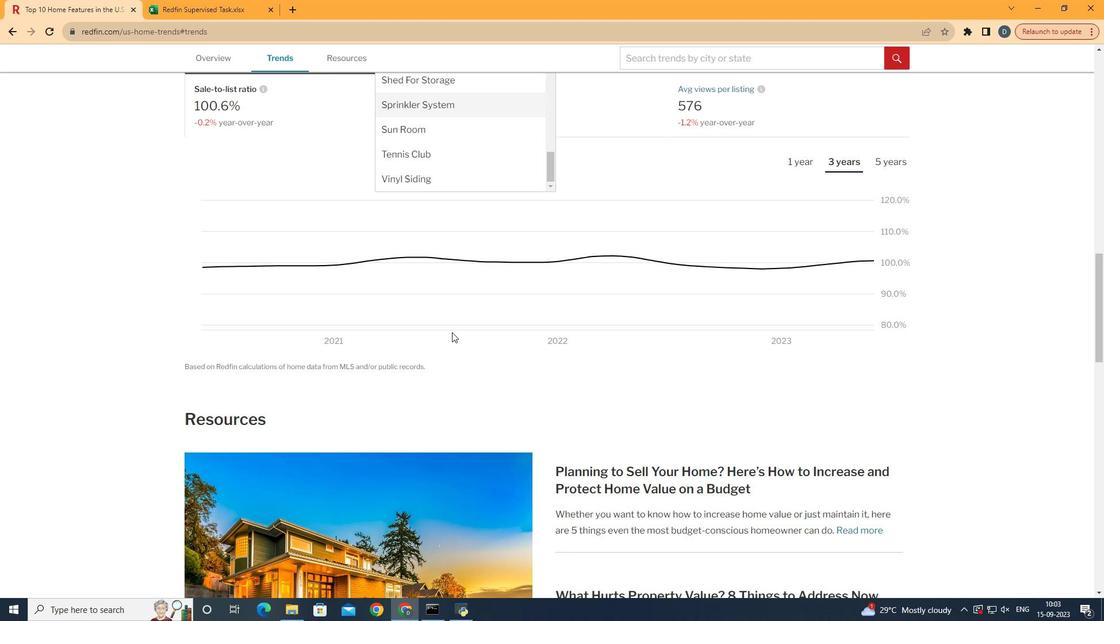
Action: Mouse scrolled (465, 345) with delta (0, 0)
Screenshot: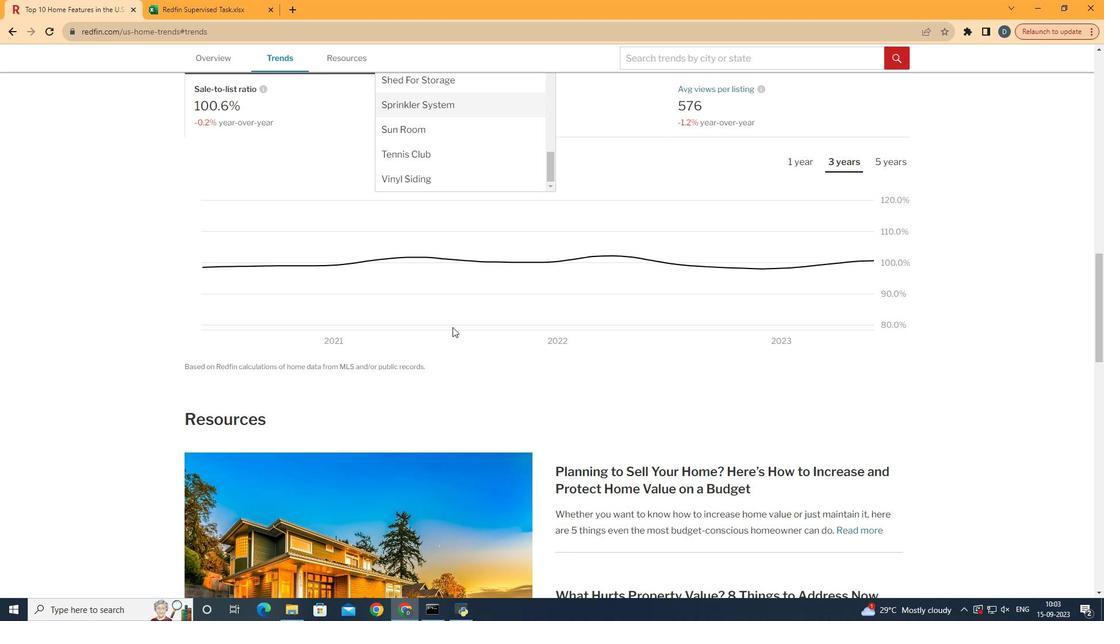 
Action: Mouse scrolled (465, 345) with delta (0, 0)
Screenshot: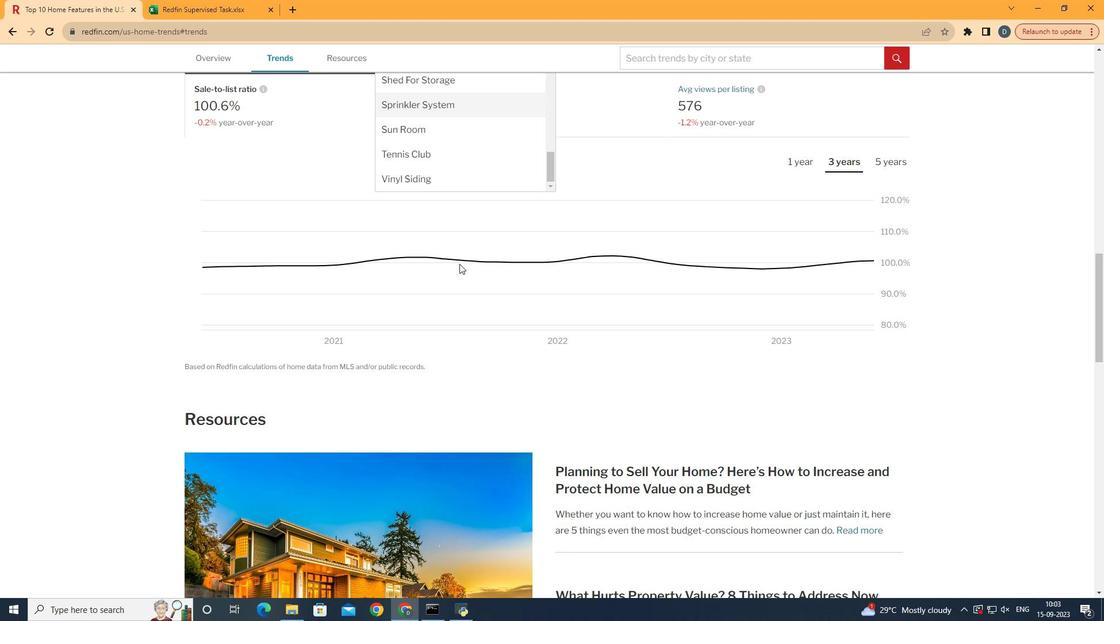
Action: Mouse scrolled (465, 345) with delta (0, 0)
Screenshot: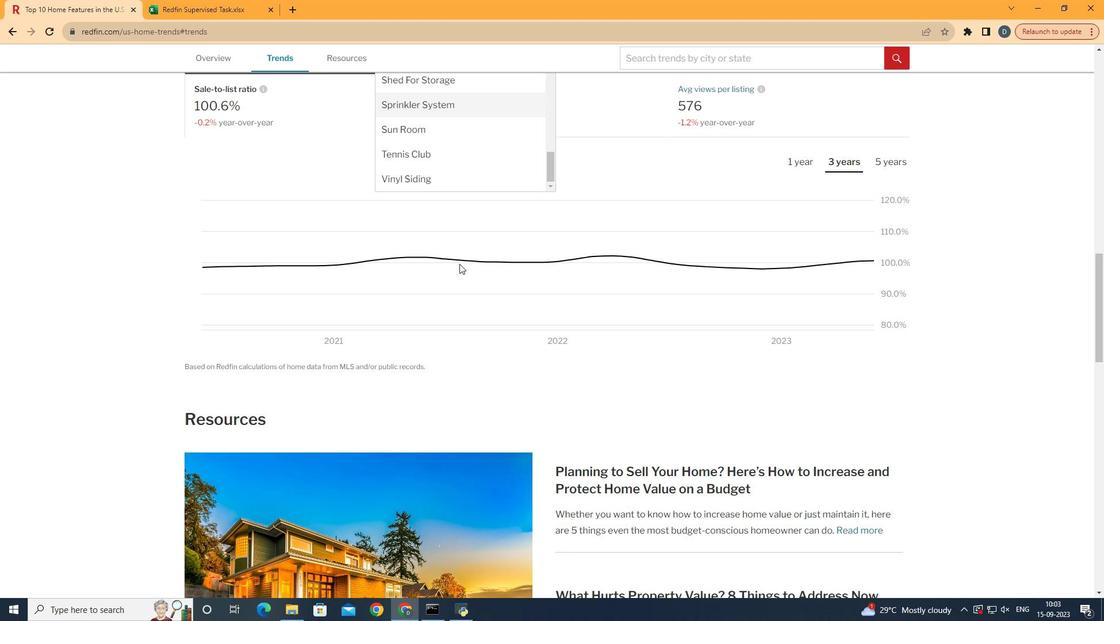 
Action: Mouse moved to (474, 270)
Screenshot: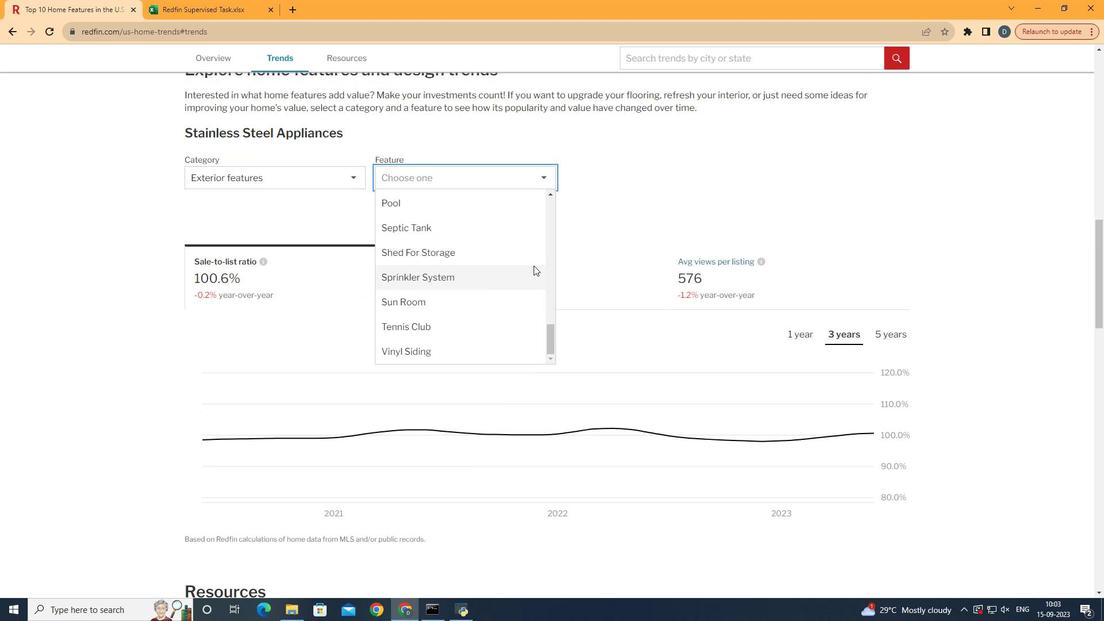 
Action: Mouse scrolled (474, 270) with delta (0, 0)
Screenshot: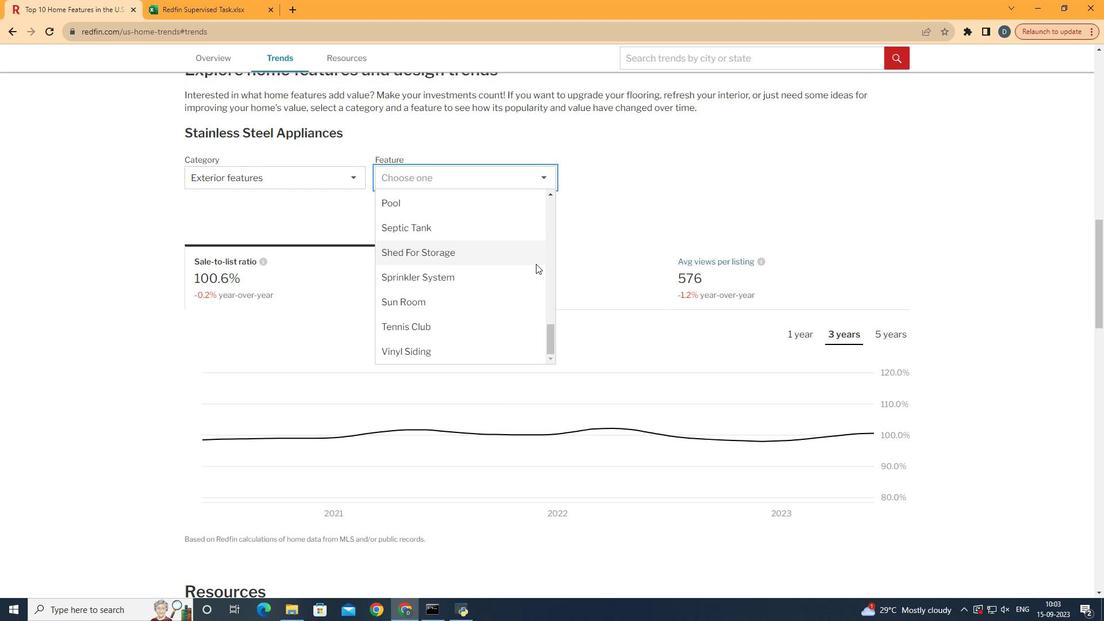 
Action: Mouse scrolled (474, 270) with delta (0, 0)
Screenshot: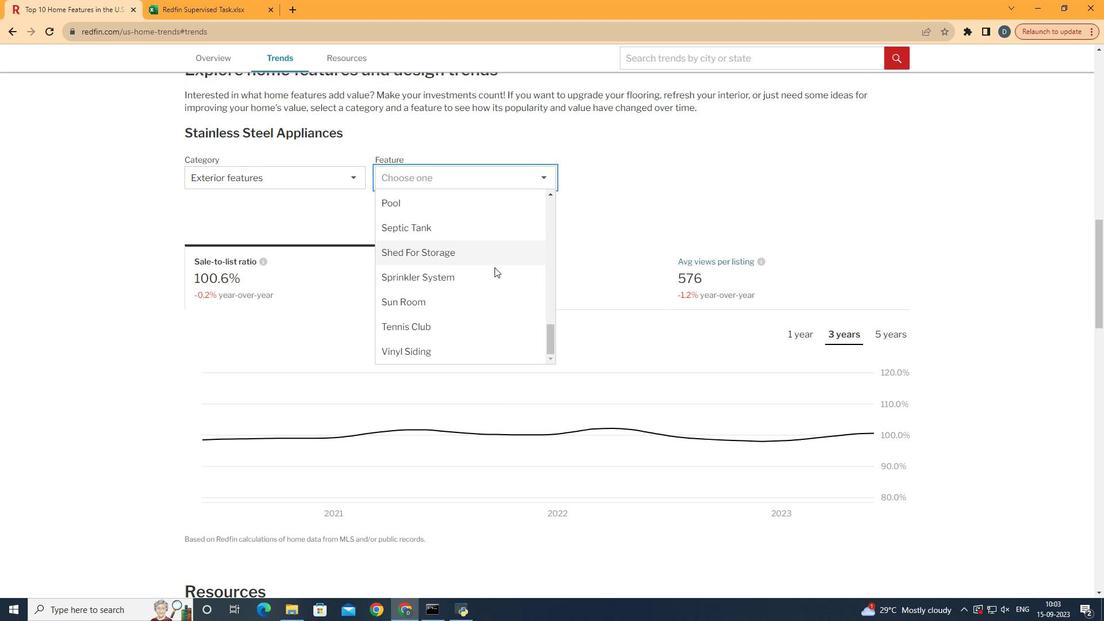 
Action: Mouse scrolled (474, 270) with delta (0, 0)
Screenshot: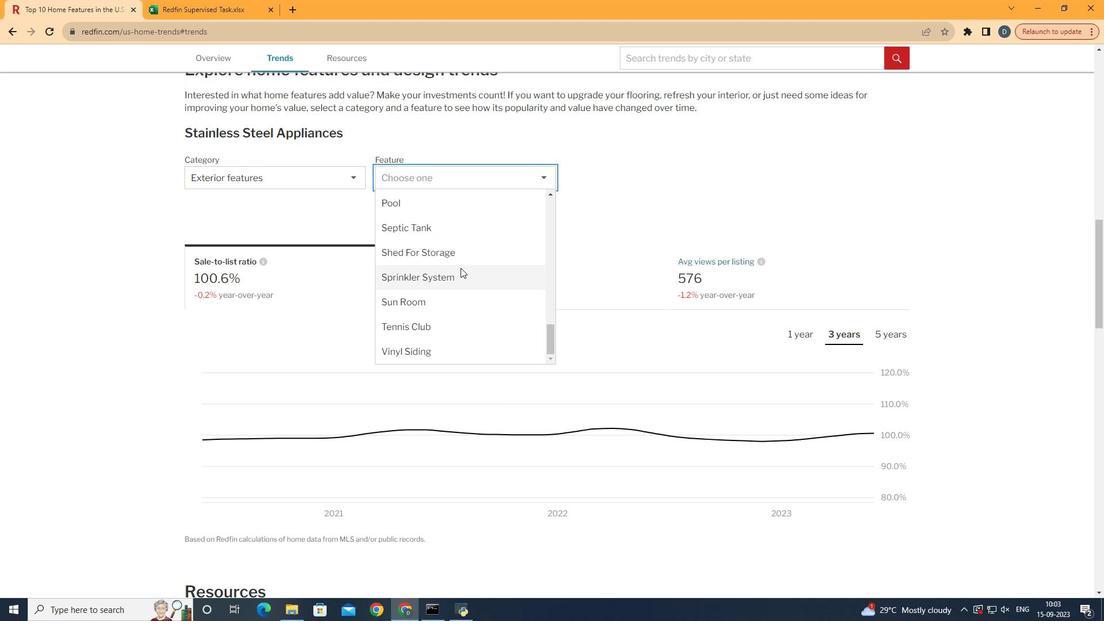 
Action: Mouse moved to (471, 281)
Screenshot: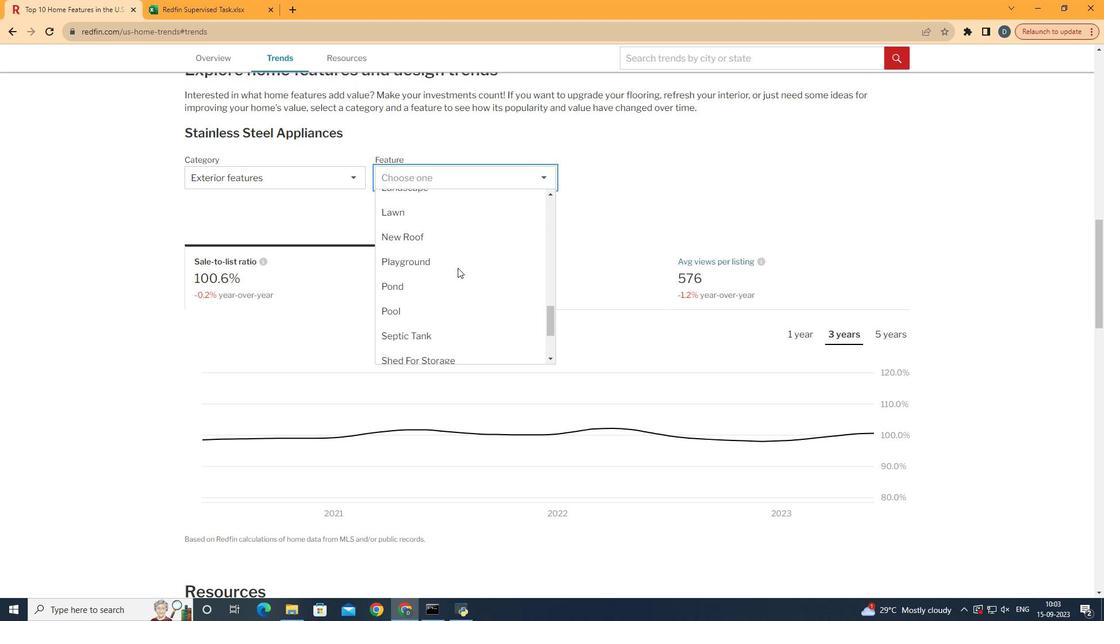 
Action: Mouse scrolled (471, 282) with delta (0, 0)
Screenshot: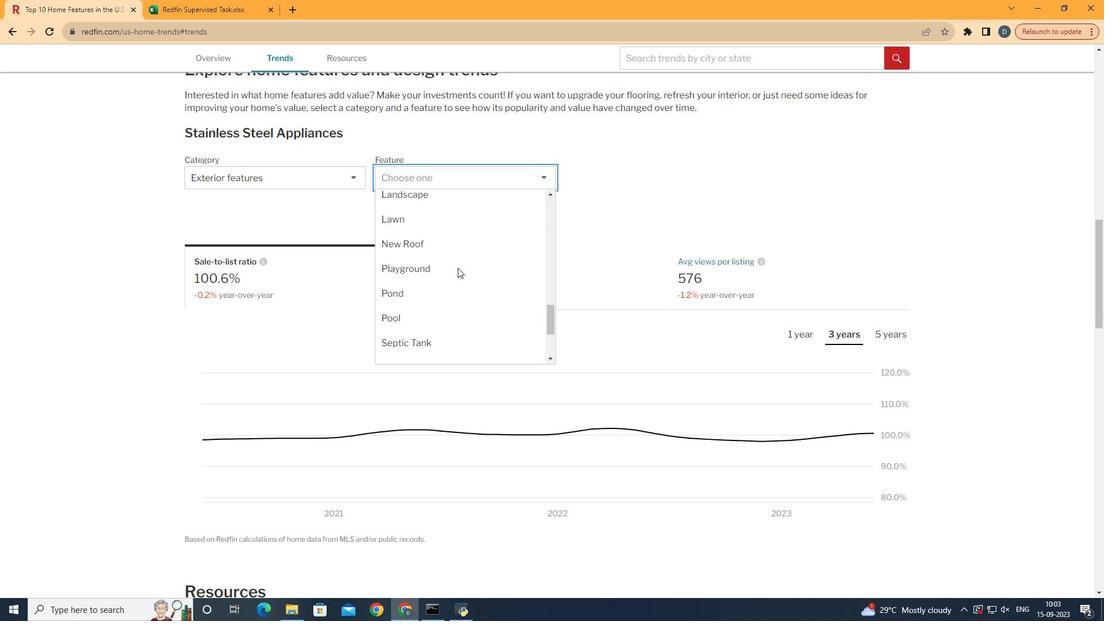 
Action: Mouse scrolled (471, 282) with delta (0, 0)
Screenshot: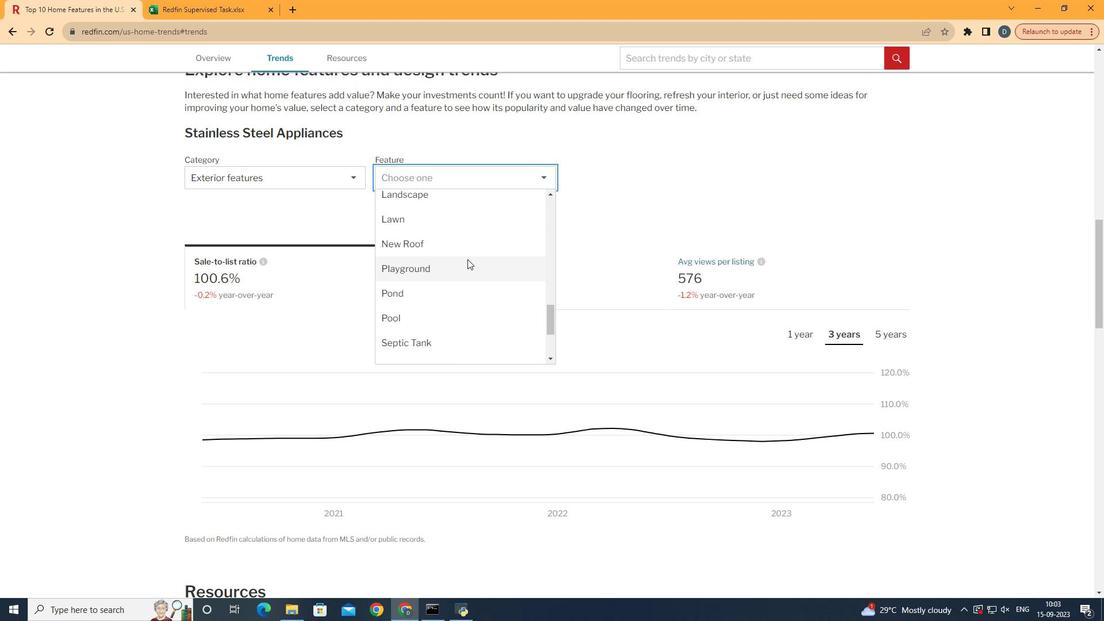 
Action: Mouse moved to (485, 261)
Screenshot: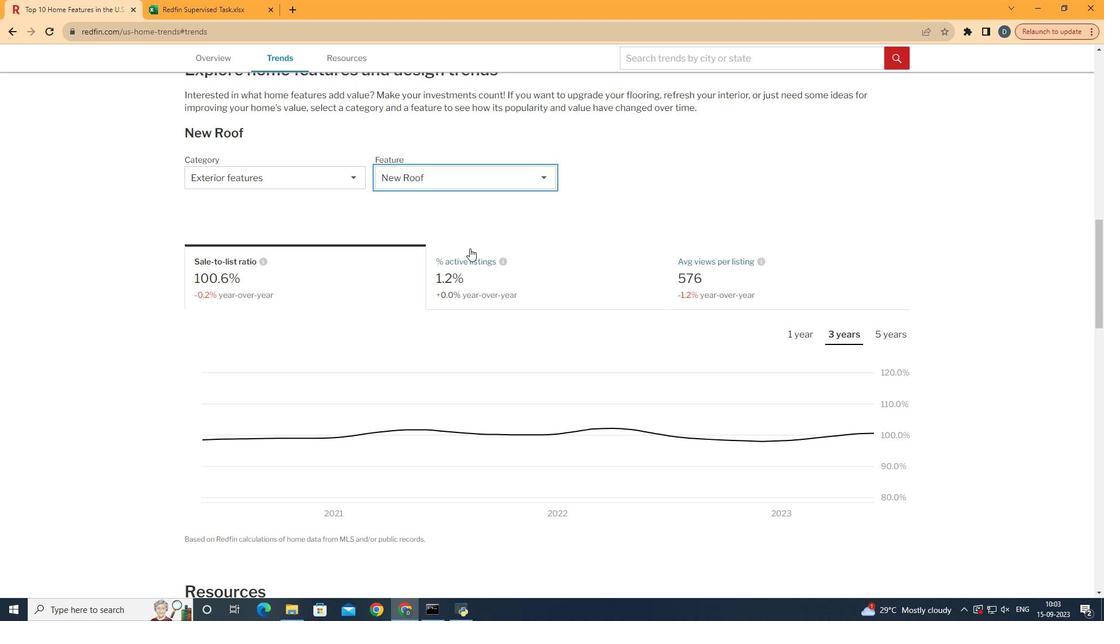 
Action: Mouse pressed left at (485, 261)
Screenshot: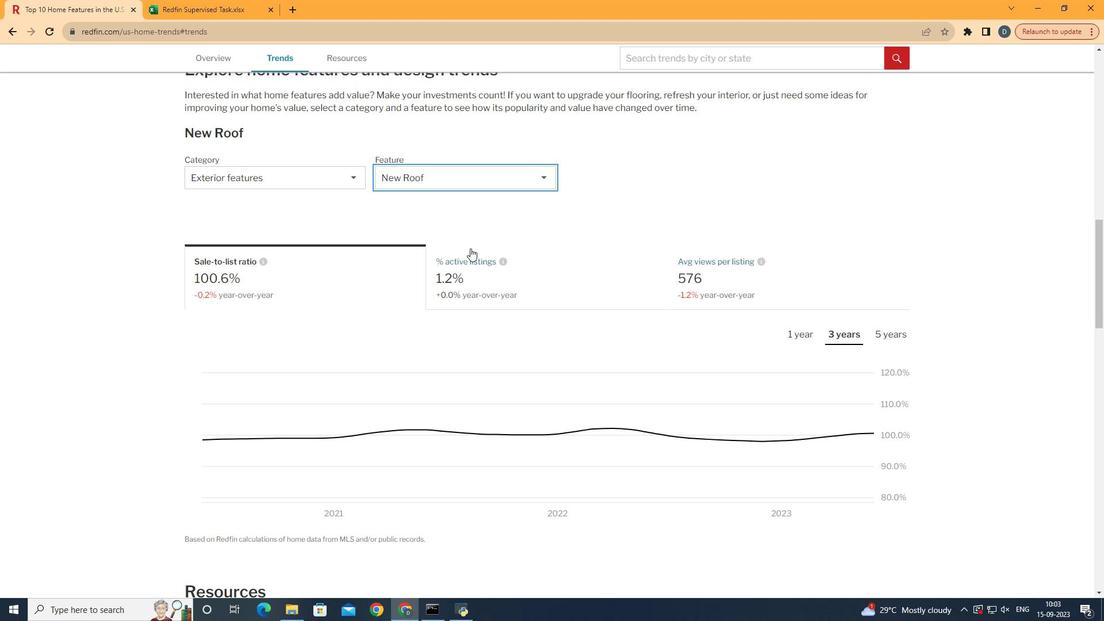 
Action: Mouse moved to (834, 282)
Screenshot: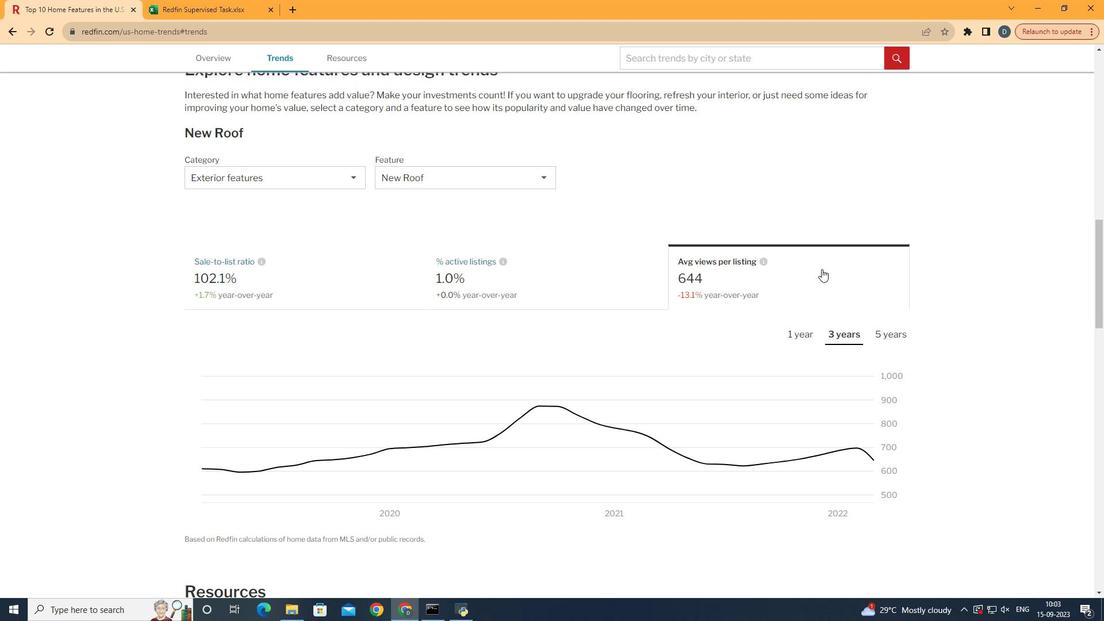 
Action: Mouse pressed left at (834, 282)
Screenshot: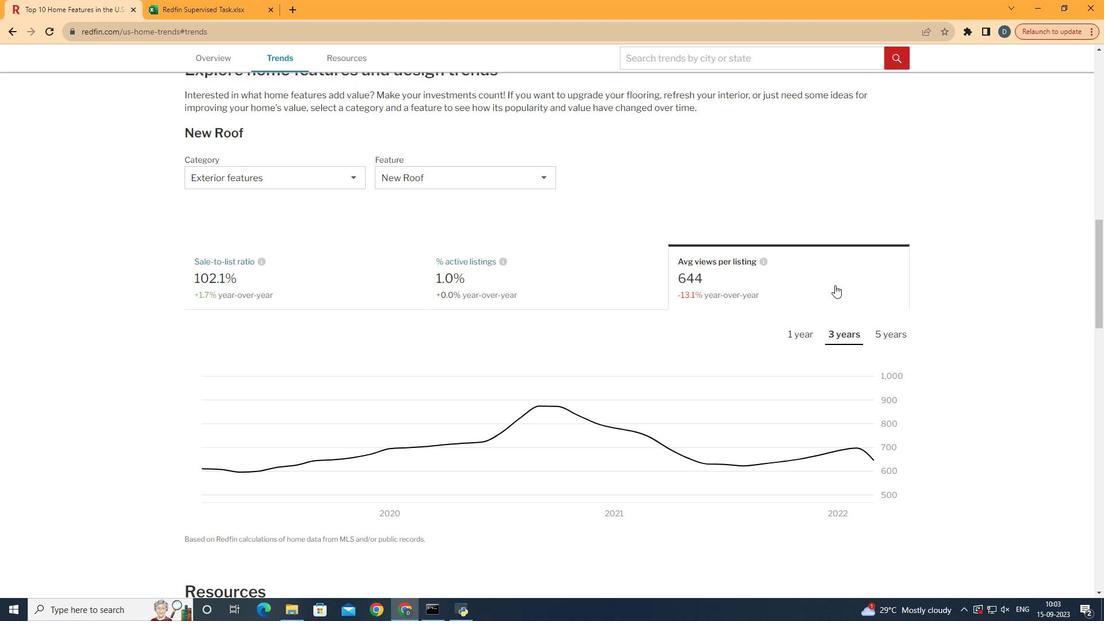
Action: Mouse moved to (852, 353)
Screenshot: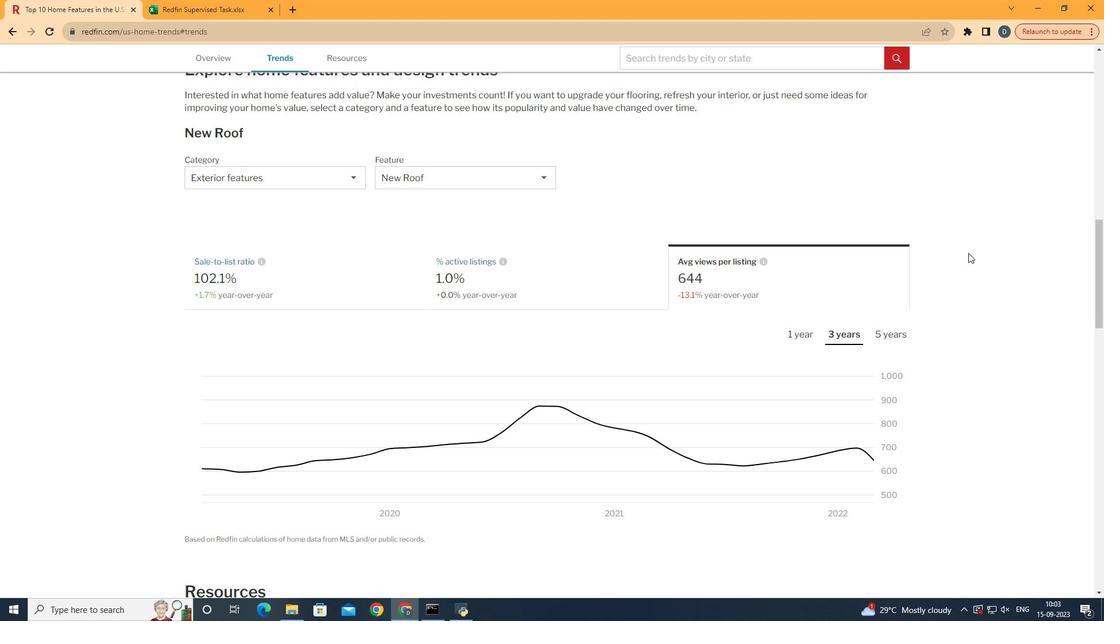 
Action: Mouse pressed left at (852, 353)
Screenshot: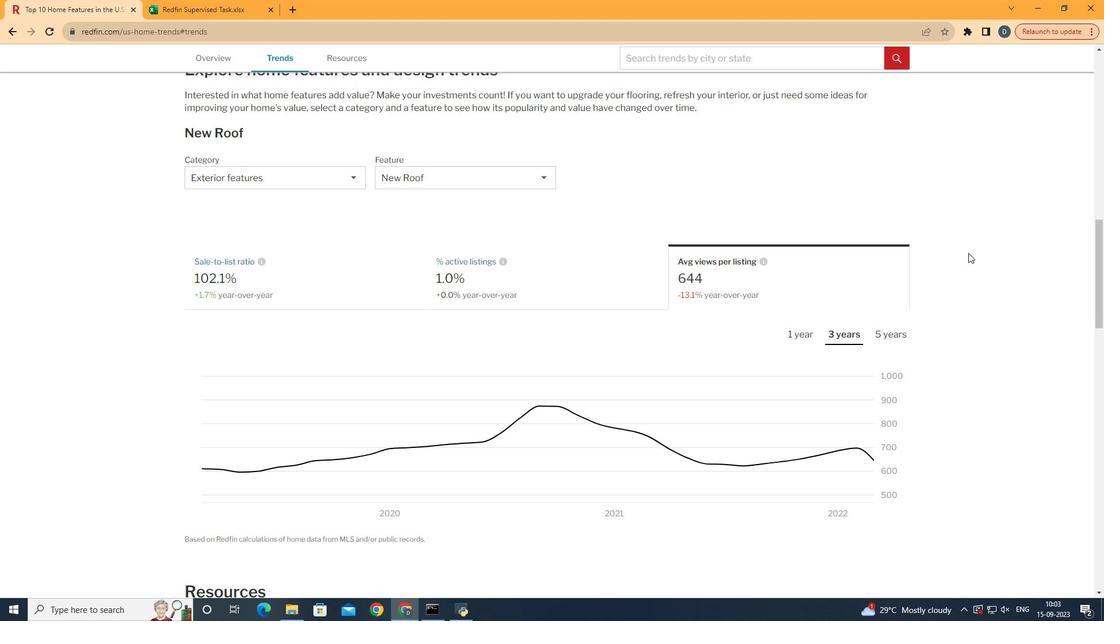 
Action: Mouse moved to (982, 266)
Screenshot: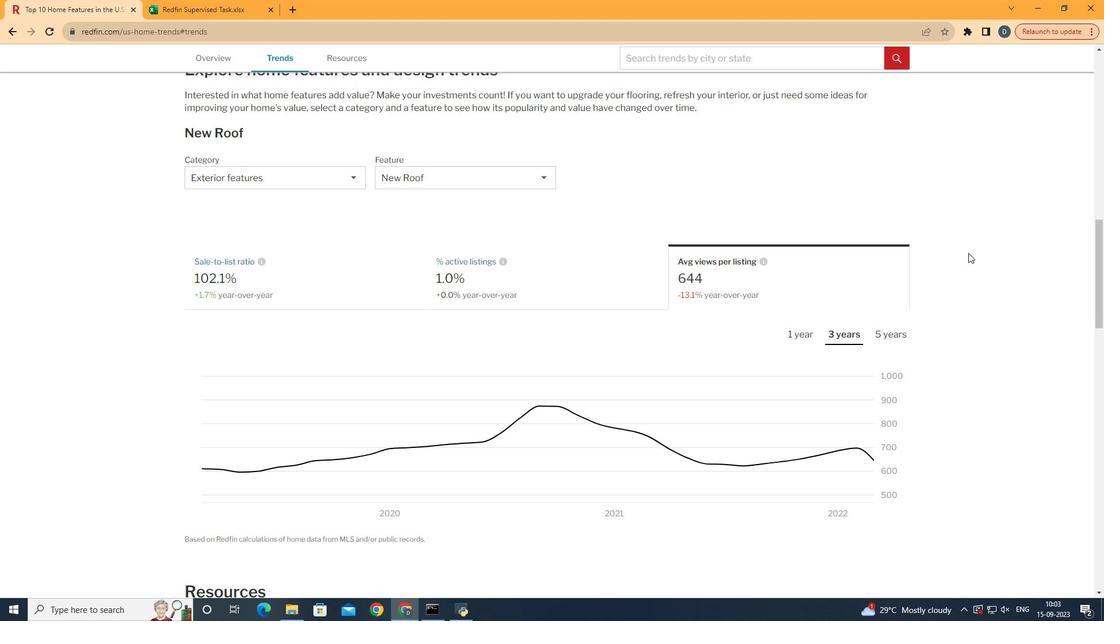 
